 Task: Search one way flight ticket for 4 adults, 2 children, 2 infants in seat and 1 infant on lap in premium economy from San Antonio: San Antonio International Airport to Riverton: Central Wyoming Regional Airport (was Riverton Regional) on 8-4-2023. Choice of flights is Sun country airlines. Number of bags: 1 carry on bag. Price is upto 99000. Outbound departure time preference is 22:00.
Action: Mouse moved to (243, 332)
Screenshot: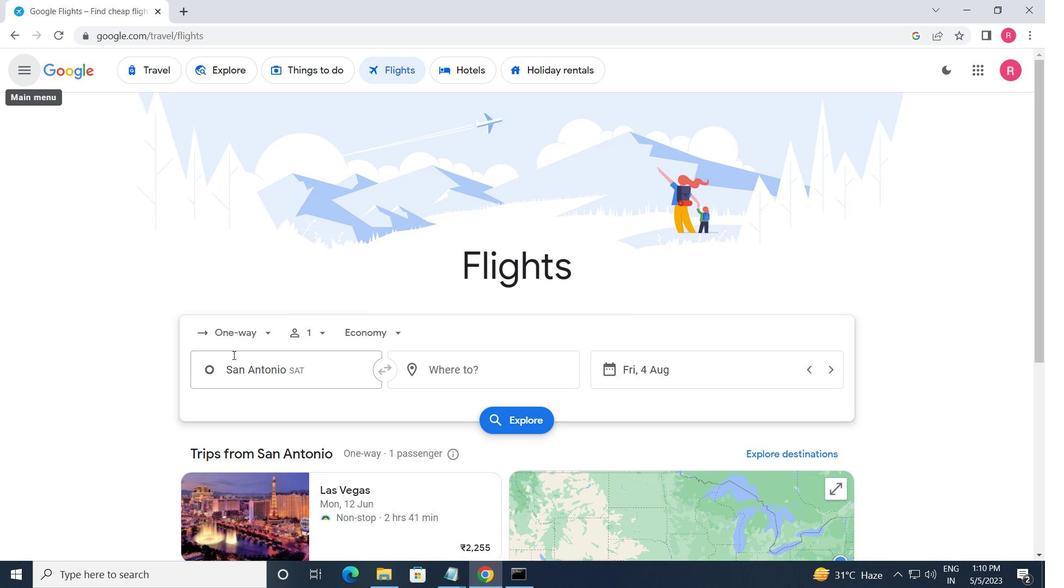
Action: Mouse pressed left at (243, 332)
Screenshot: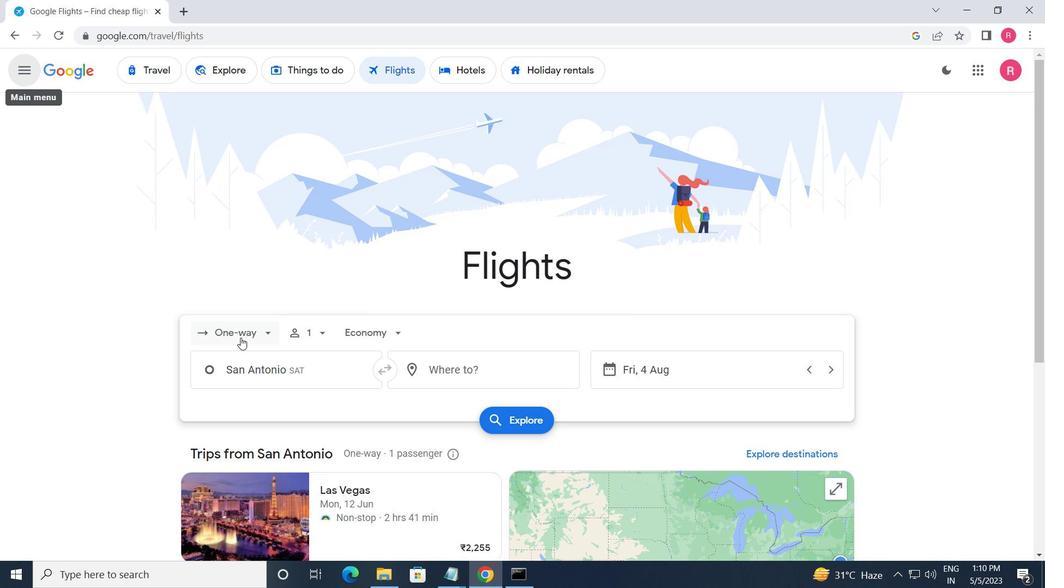 
Action: Mouse moved to (258, 394)
Screenshot: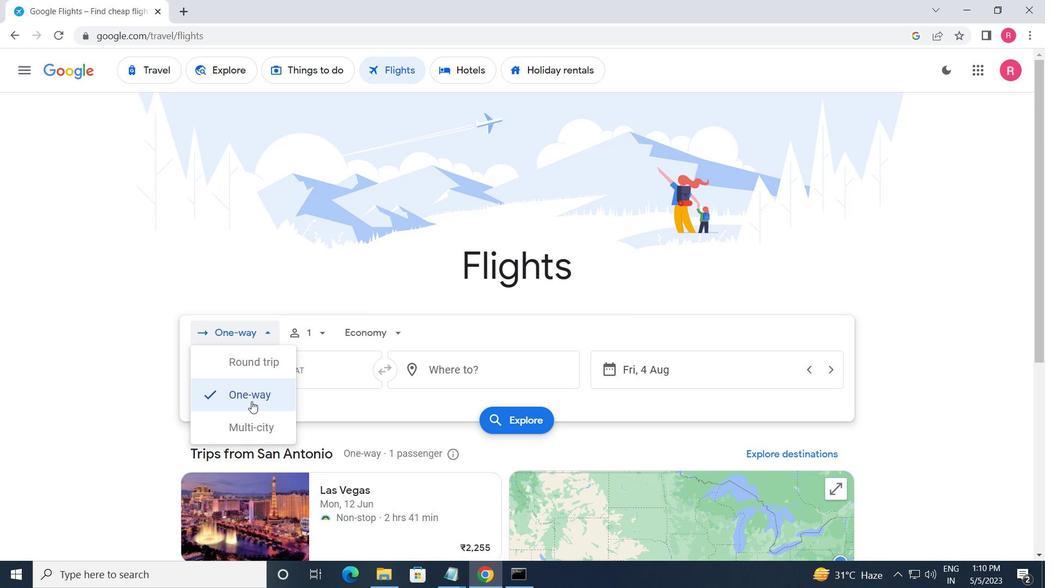 
Action: Mouse pressed left at (258, 394)
Screenshot: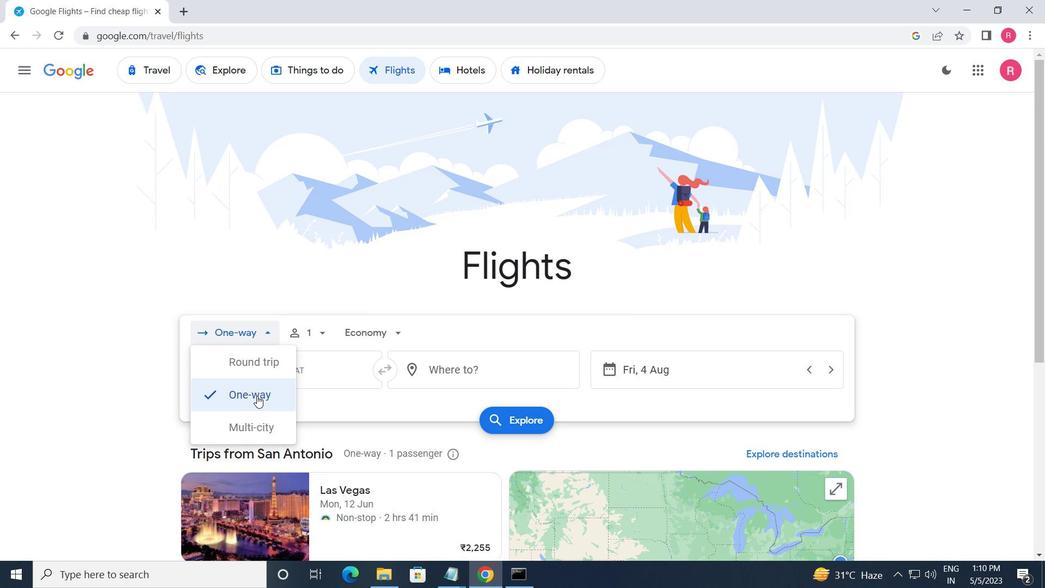 
Action: Mouse moved to (310, 328)
Screenshot: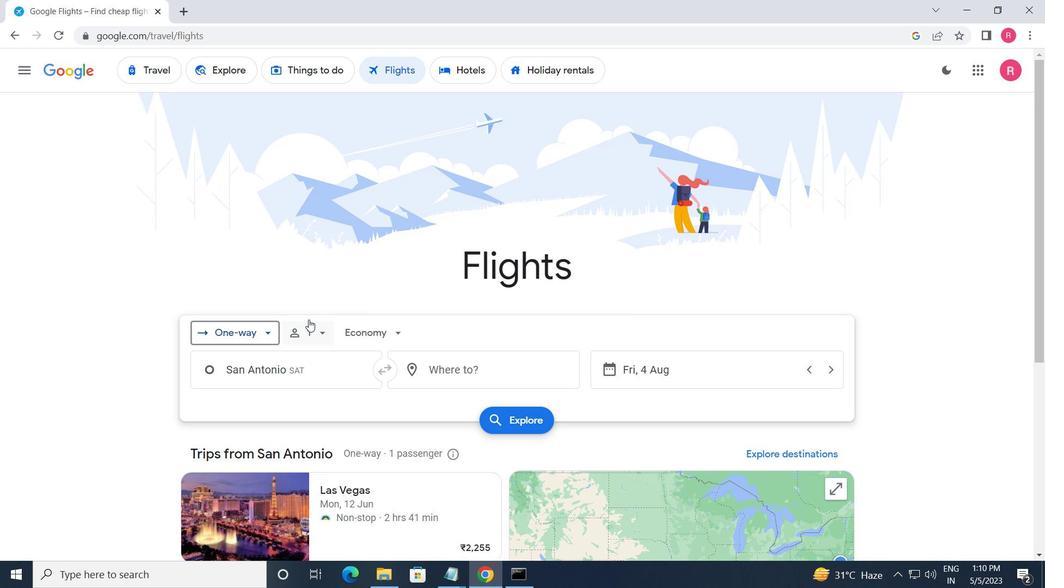 
Action: Mouse pressed left at (310, 328)
Screenshot: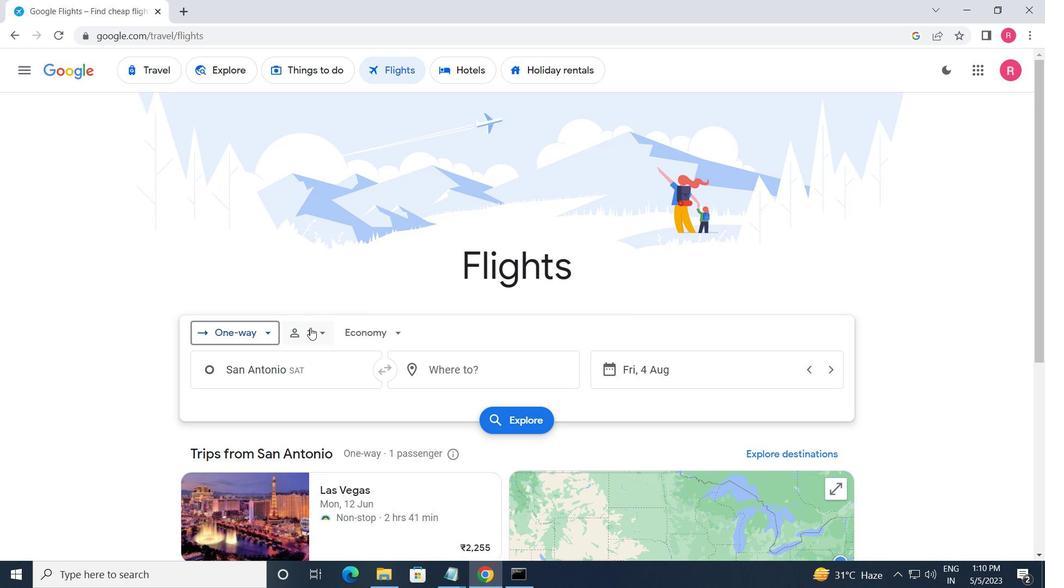 
Action: Mouse moved to (424, 372)
Screenshot: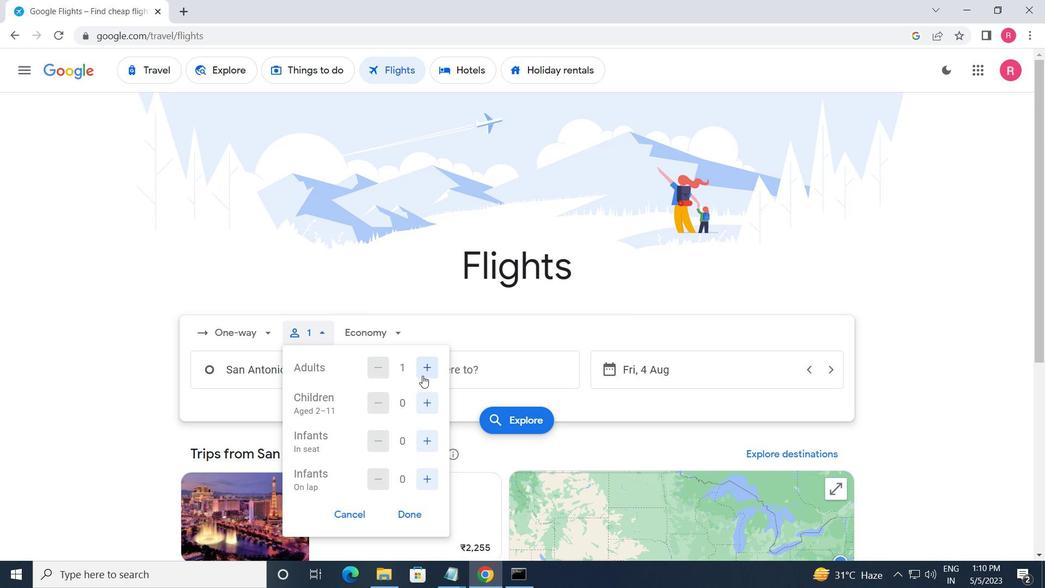 
Action: Mouse pressed left at (424, 372)
Screenshot: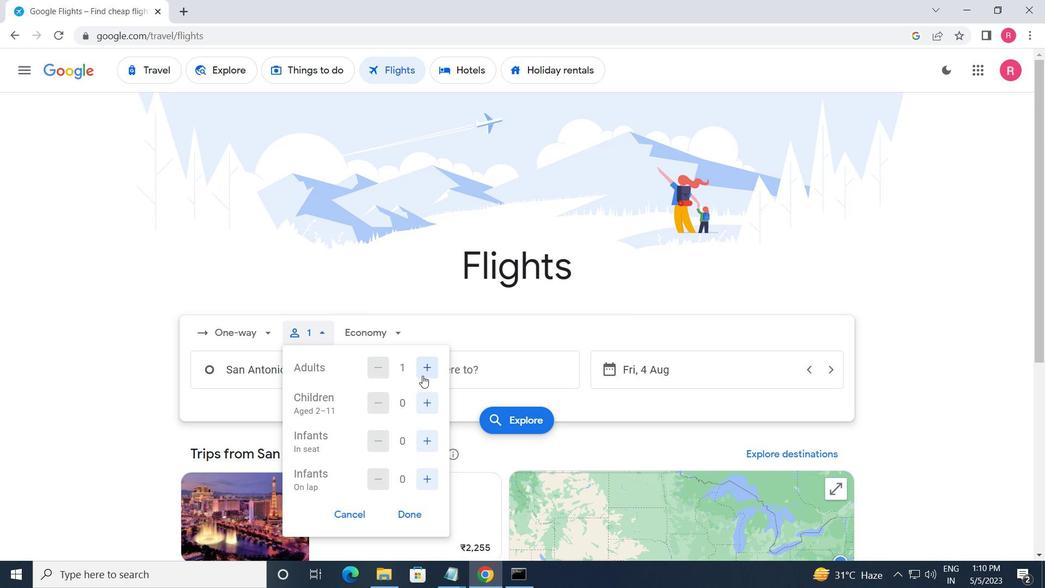 
Action: Mouse pressed left at (424, 372)
Screenshot: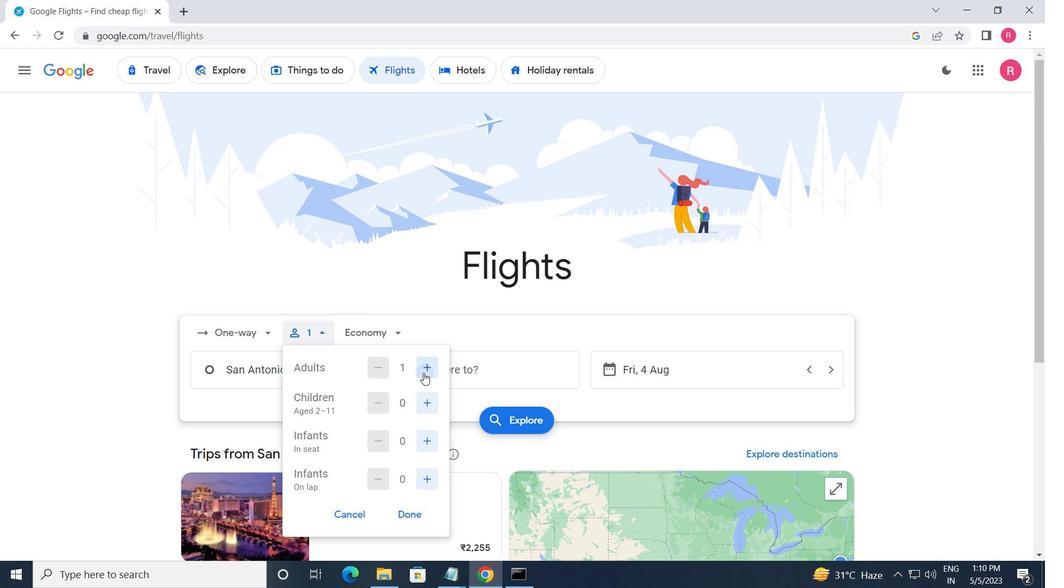 
Action: Mouse pressed left at (424, 372)
Screenshot: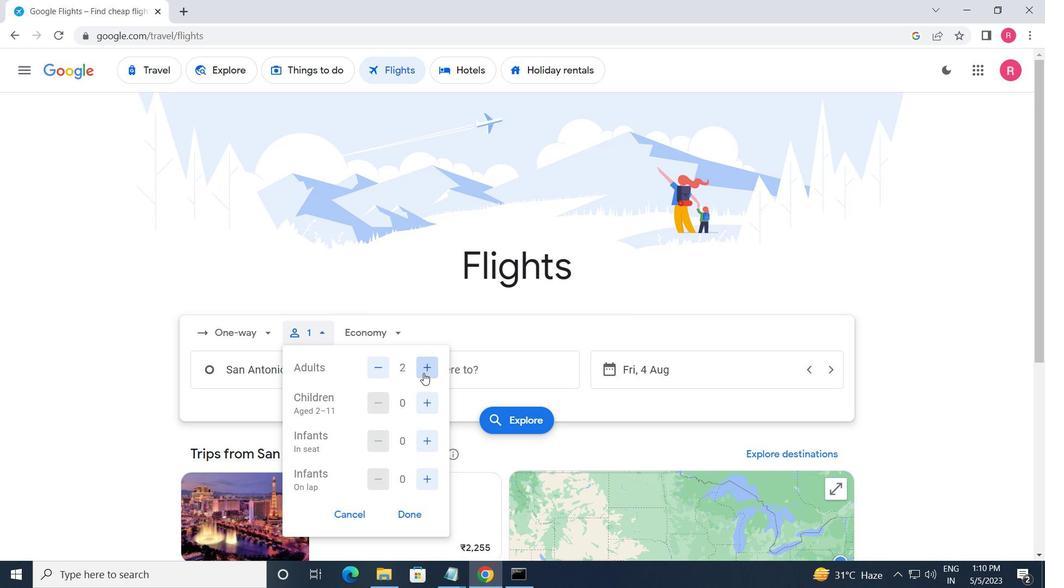 
Action: Mouse moved to (426, 399)
Screenshot: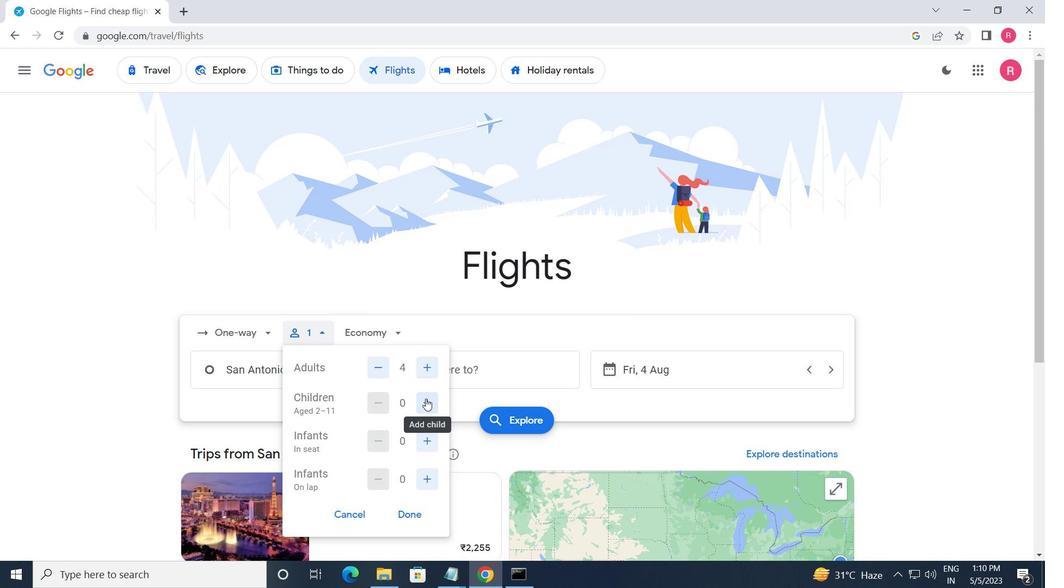 
Action: Mouse pressed left at (426, 399)
Screenshot: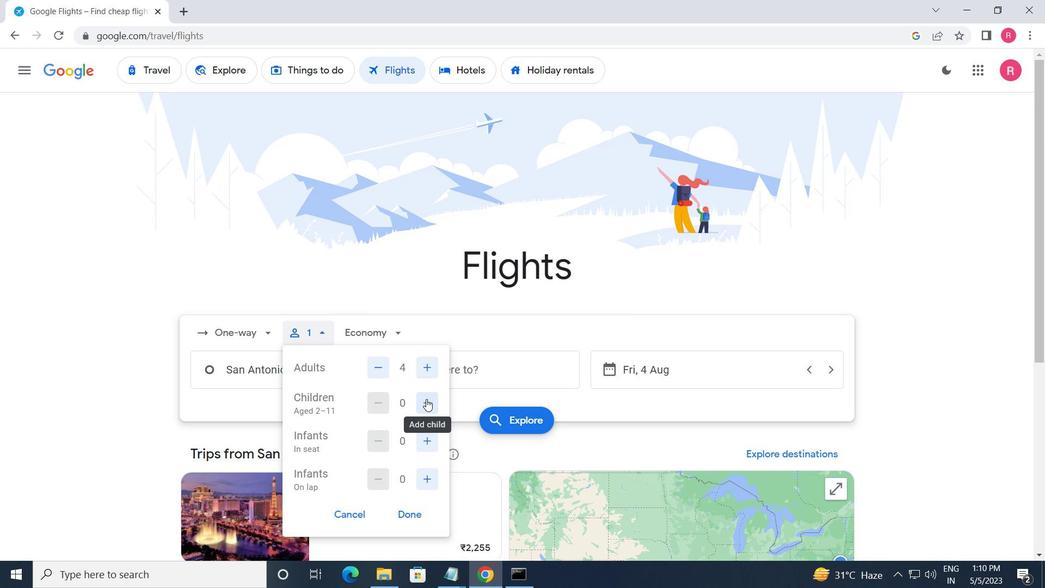 
Action: Mouse pressed left at (426, 399)
Screenshot: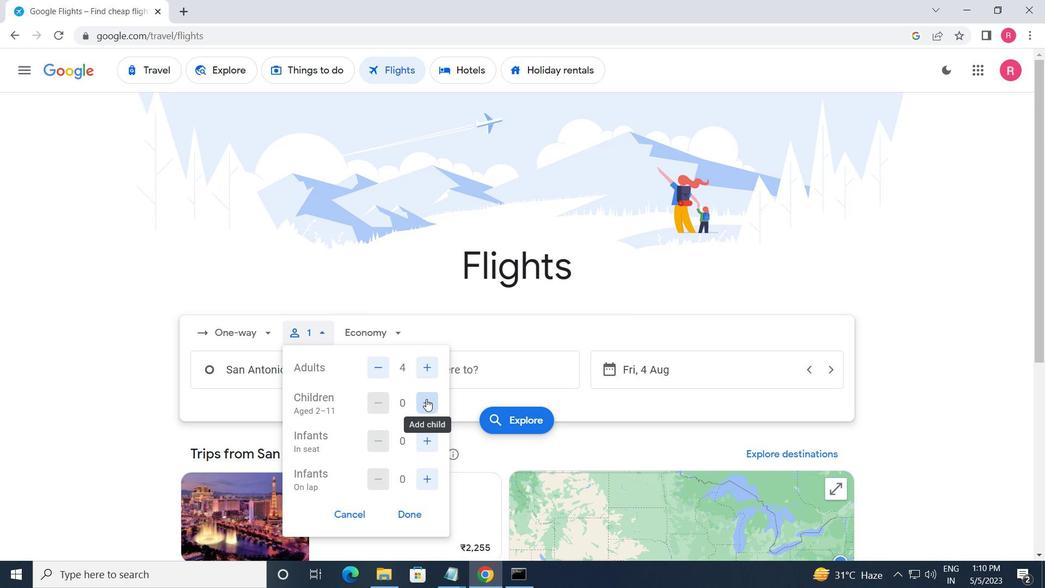 
Action: Mouse moved to (425, 442)
Screenshot: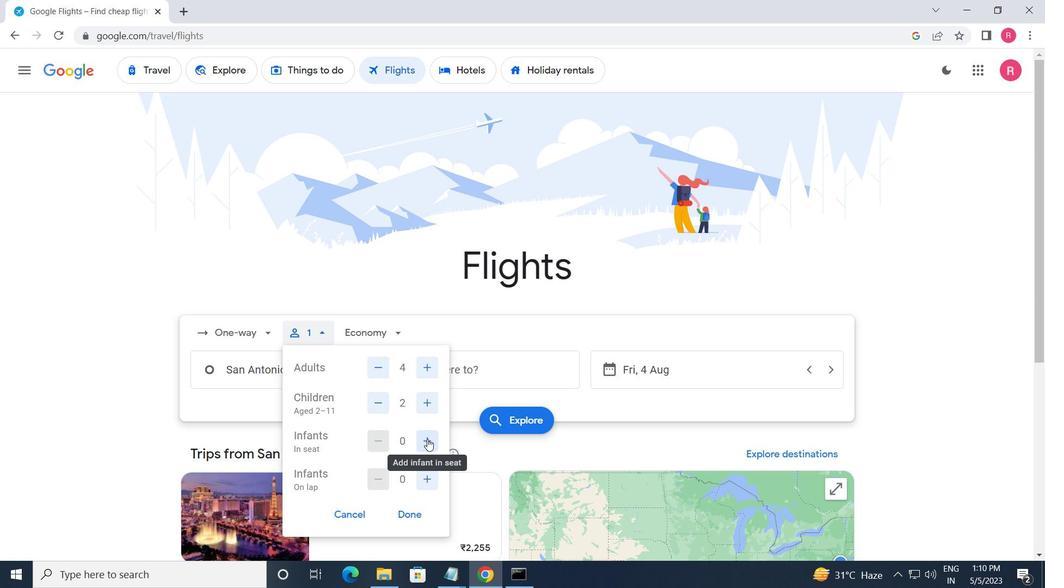 
Action: Mouse pressed left at (425, 442)
Screenshot: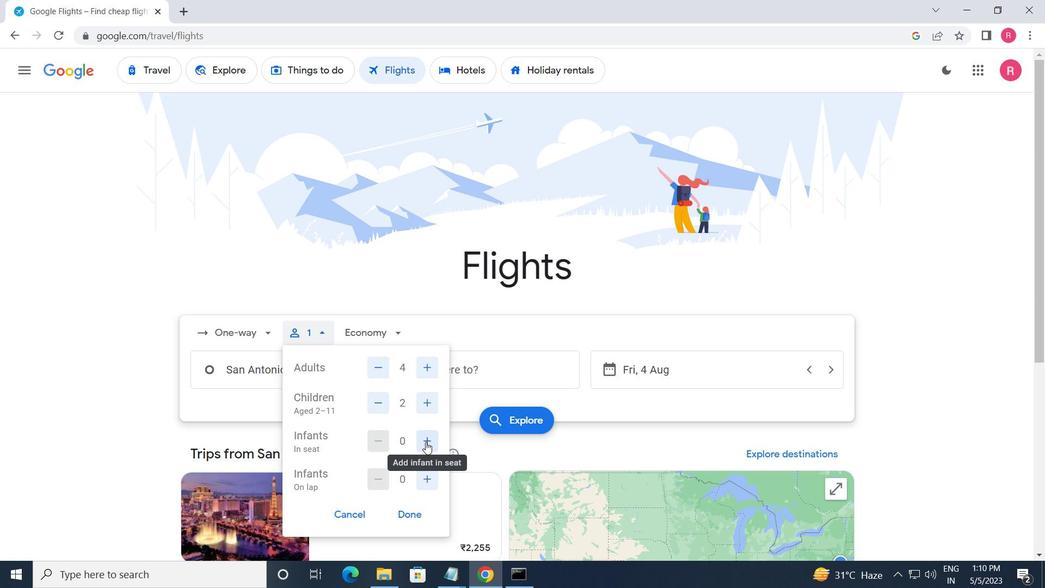 
Action: Mouse pressed left at (425, 442)
Screenshot: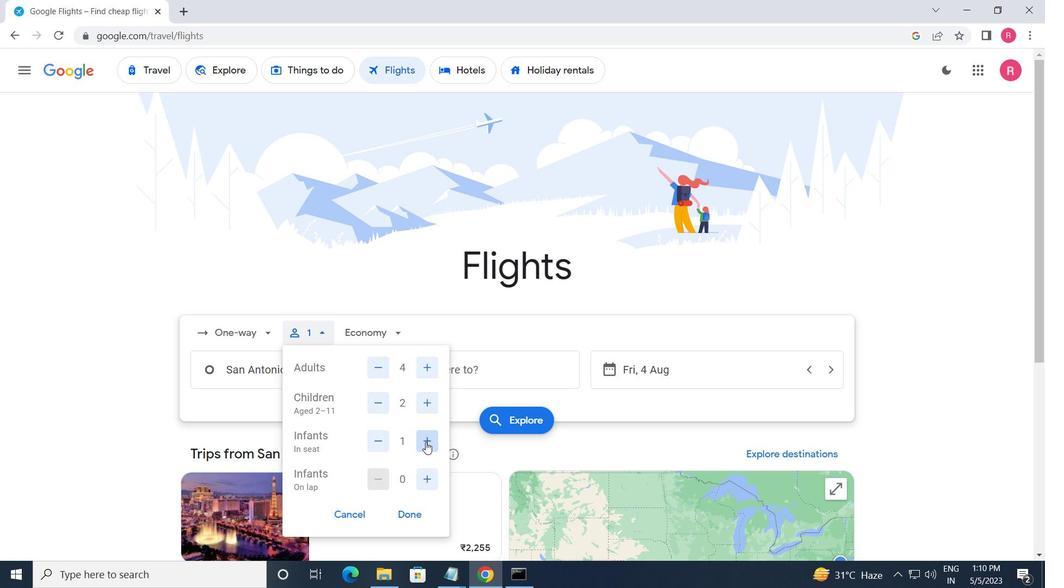
Action: Mouse moved to (427, 477)
Screenshot: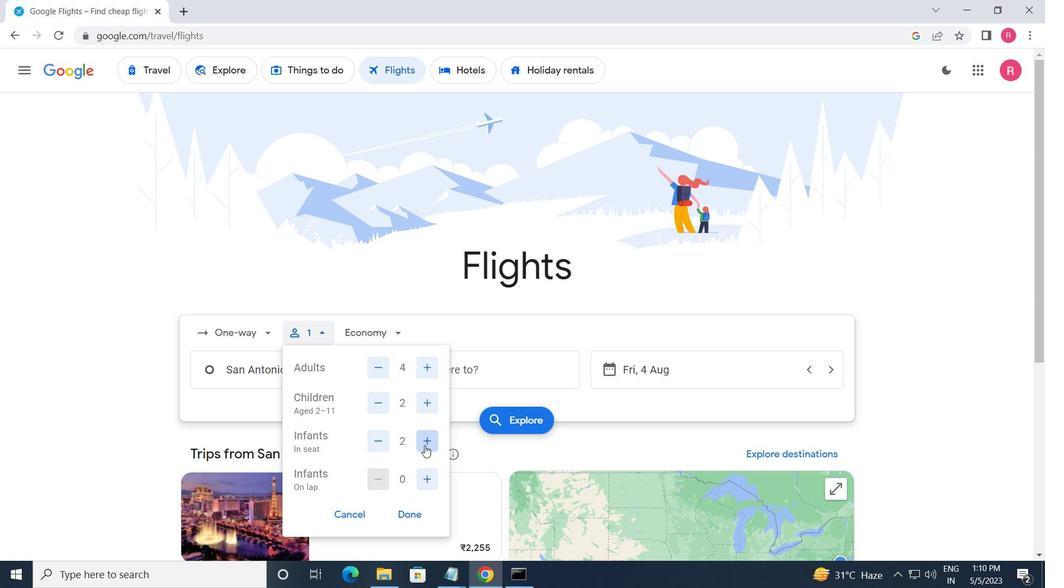 
Action: Mouse pressed left at (427, 477)
Screenshot: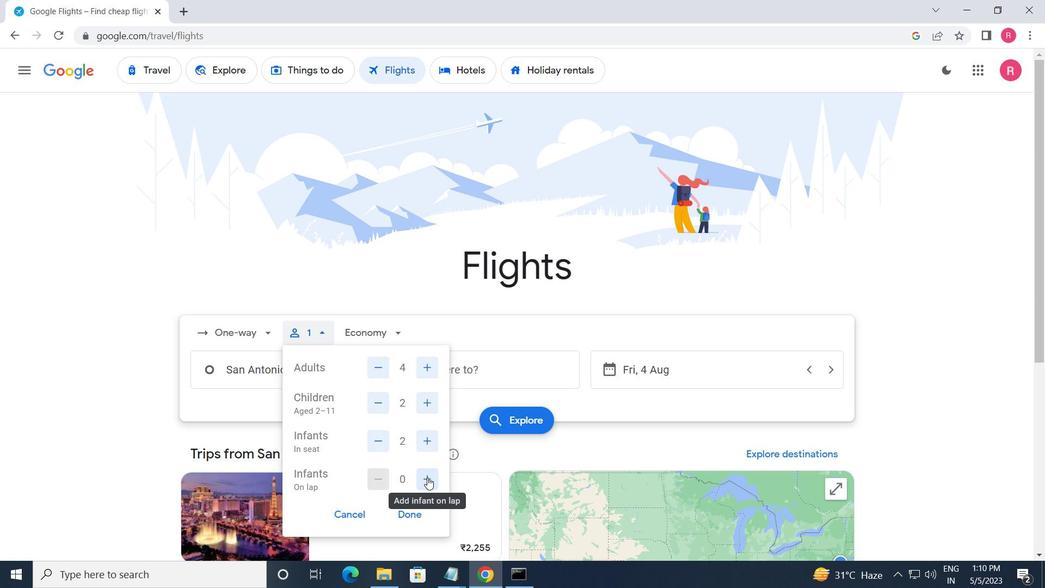
Action: Mouse moved to (410, 514)
Screenshot: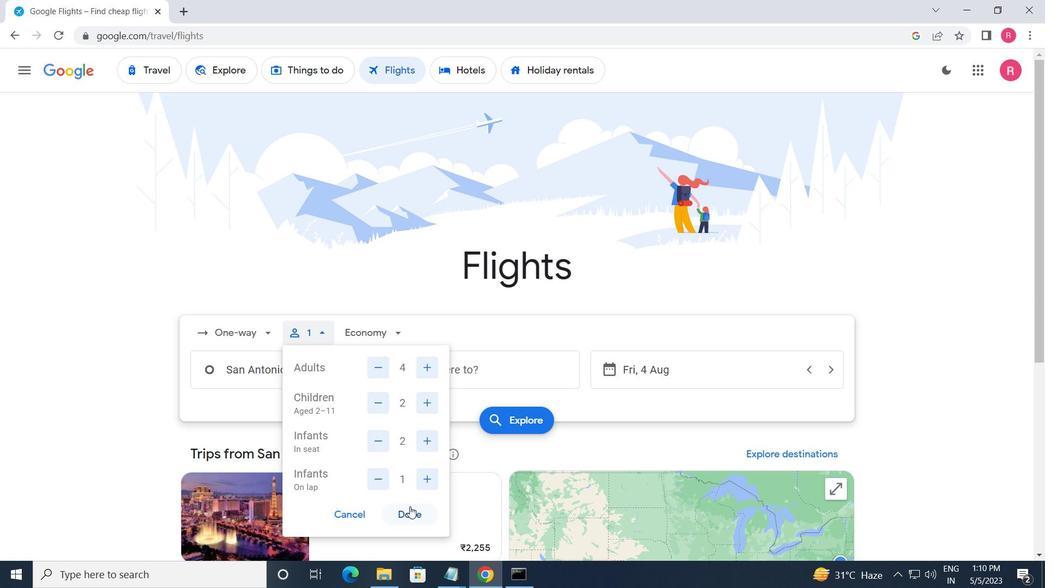 
Action: Mouse pressed left at (410, 514)
Screenshot: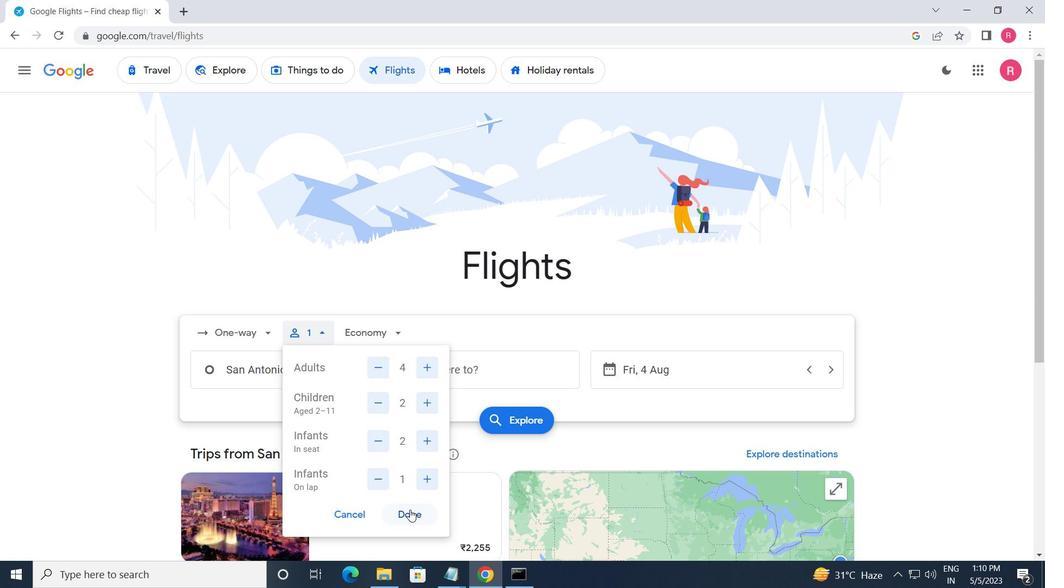 
Action: Mouse moved to (375, 336)
Screenshot: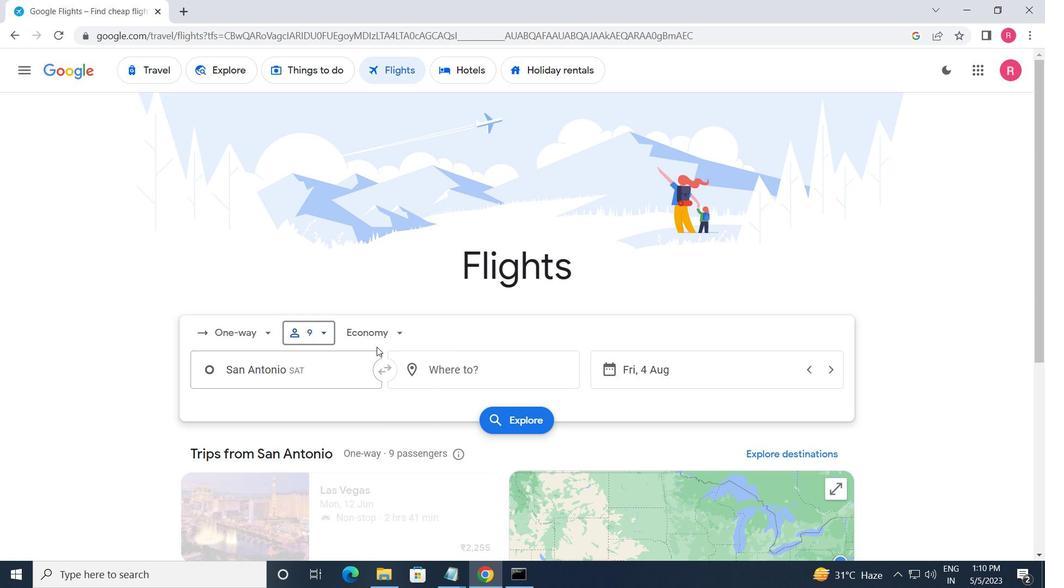 
Action: Mouse pressed left at (375, 336)
Screenshot: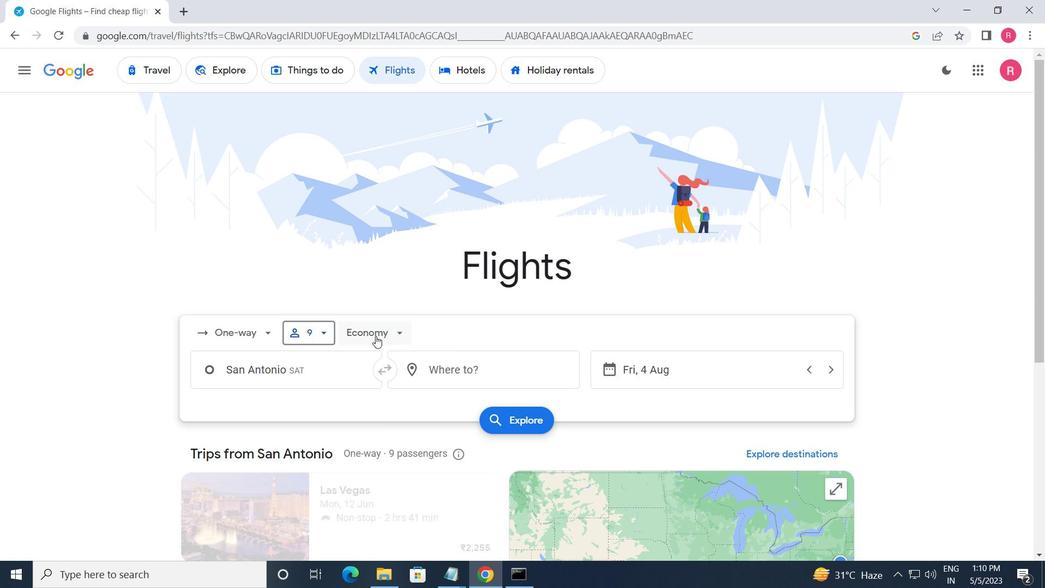 
Action: Mouse moved to (405, 390)
Screenshot: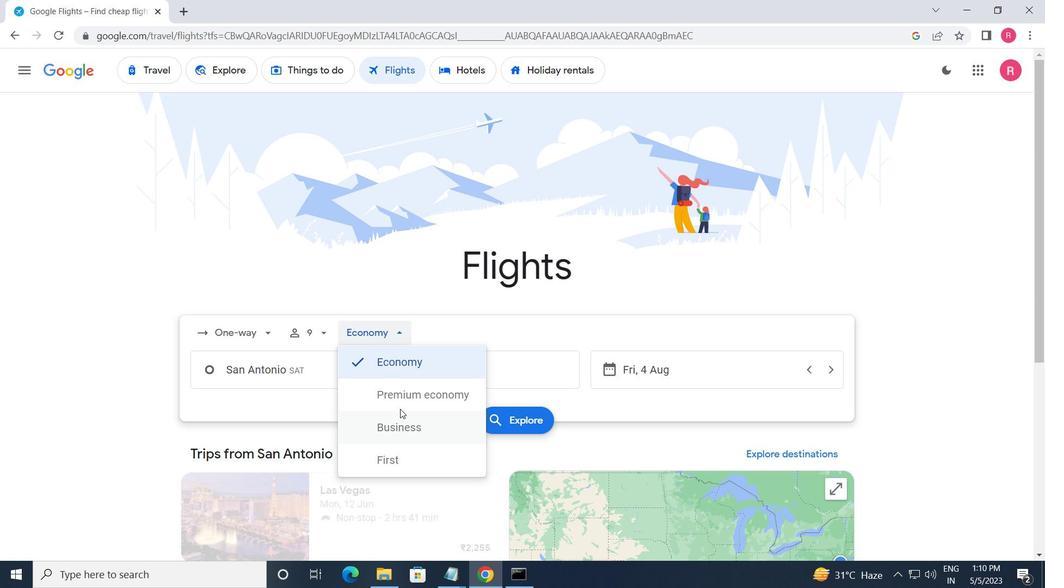 
Action: Mouse pressed left at (405, 390)
Screenshot: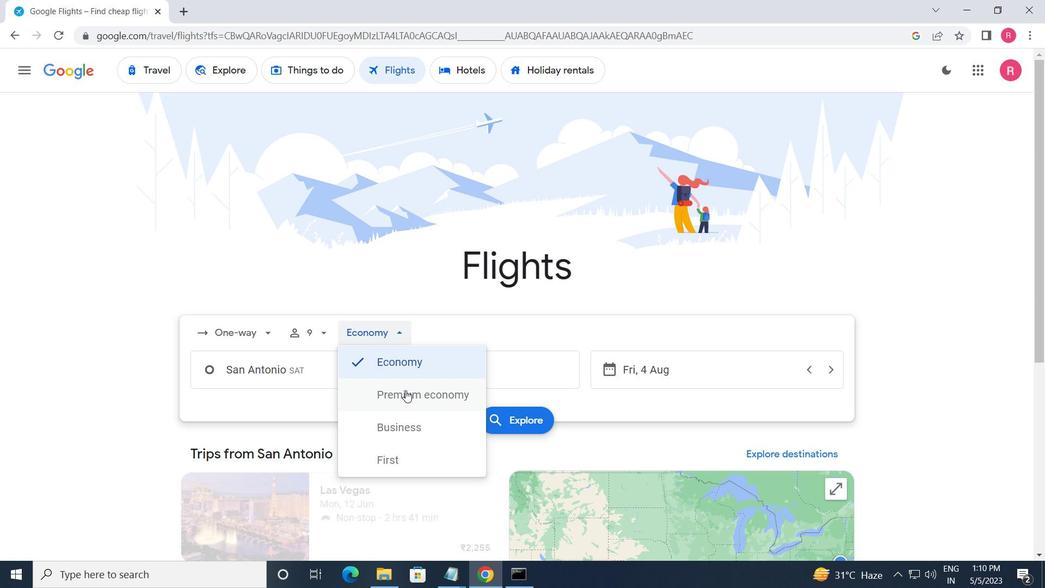 
Action: Mouse moved to (308, 370)
Screenshot: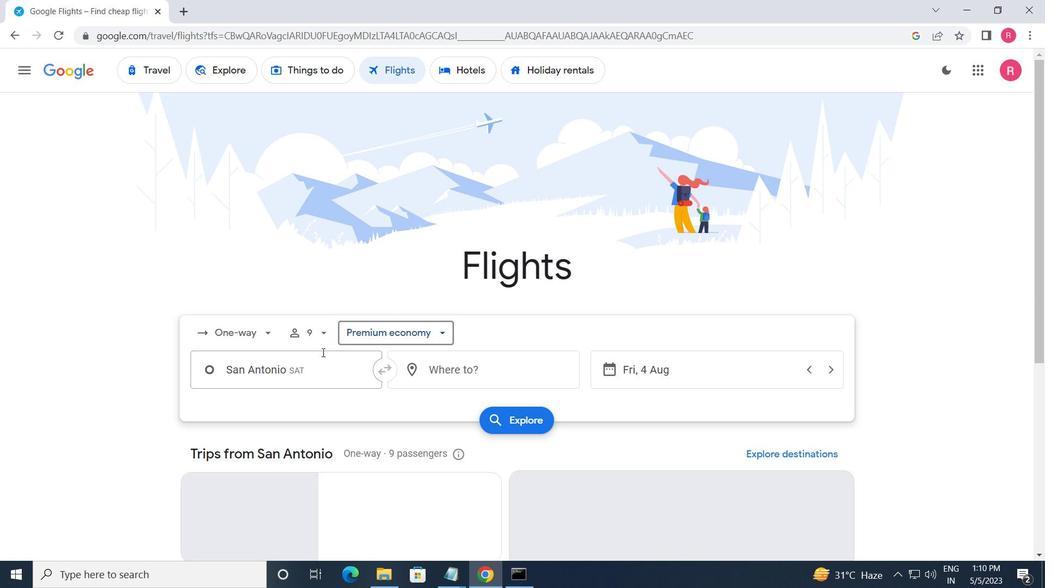 
Action: Mouse pressed left at (308, 370)
Screenshot: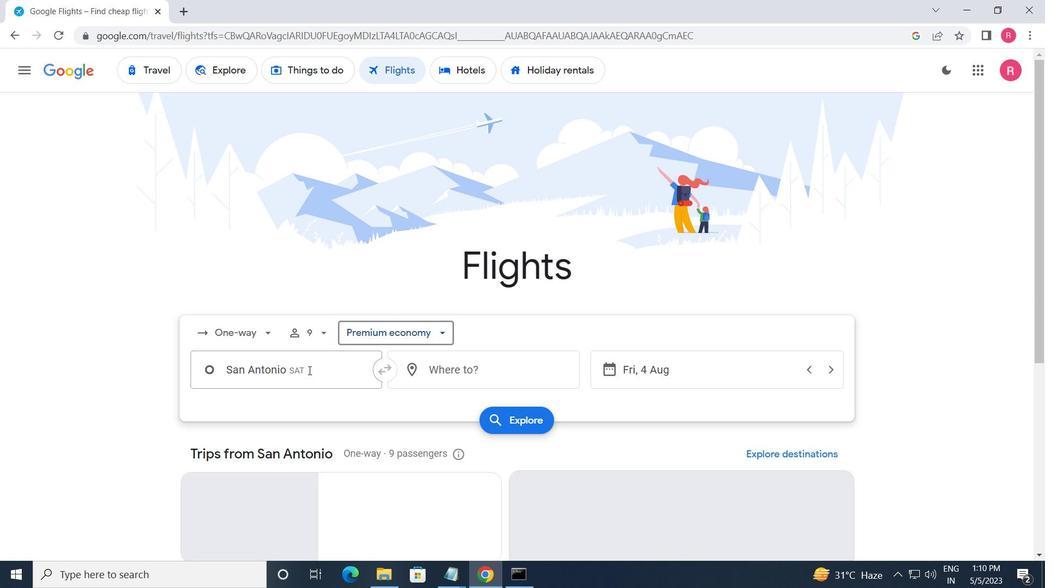 
Action: Key pressed <Key.shift>SAN<Key.space><Key.shift>A<Key.shift>N
Screenshot: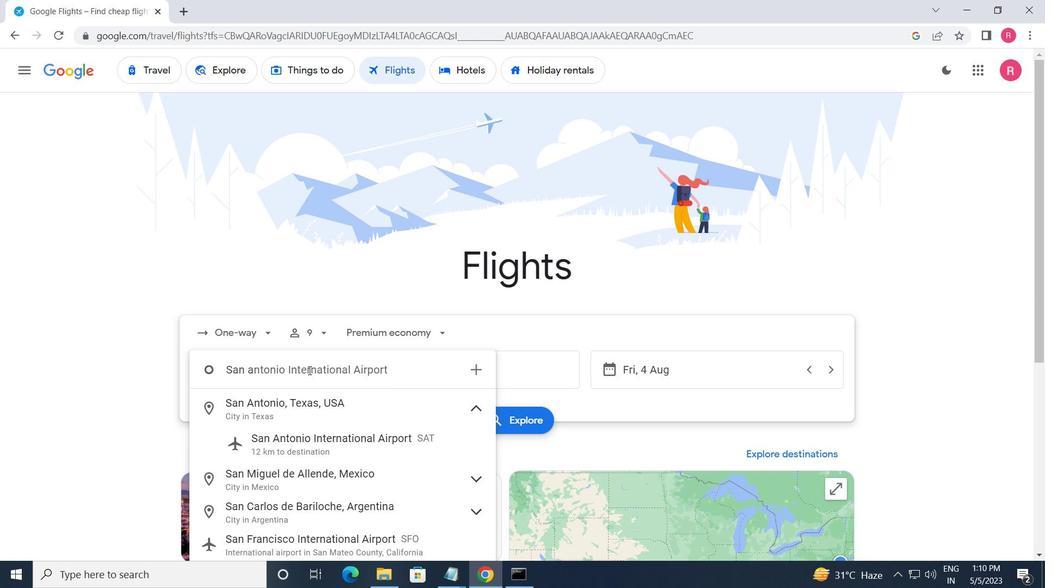 
Action: Mouse moved to (300, 458)
Screenshot: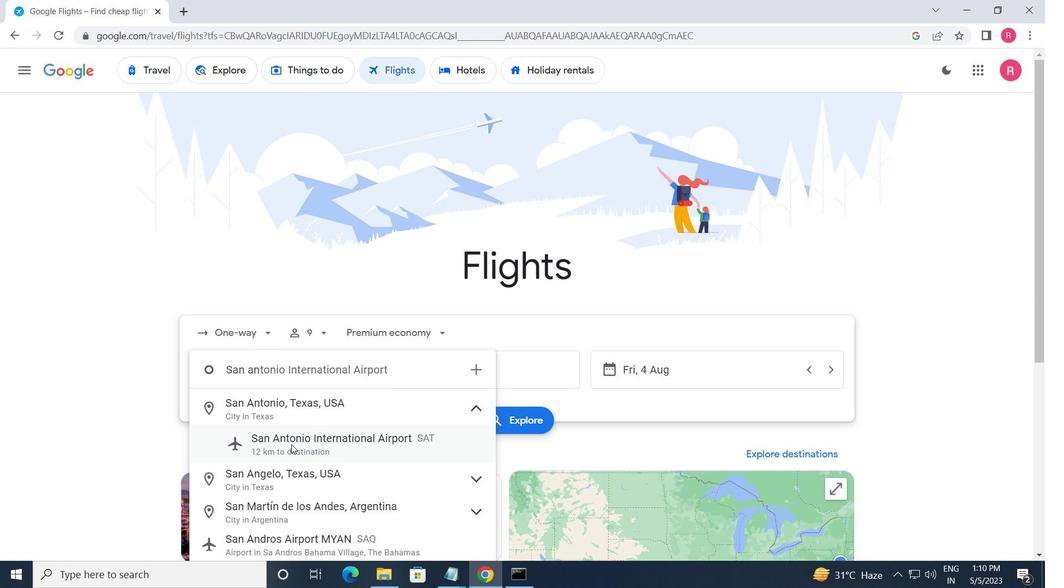 
Action: Mouse pressed left at (300, 458)
Screenshot: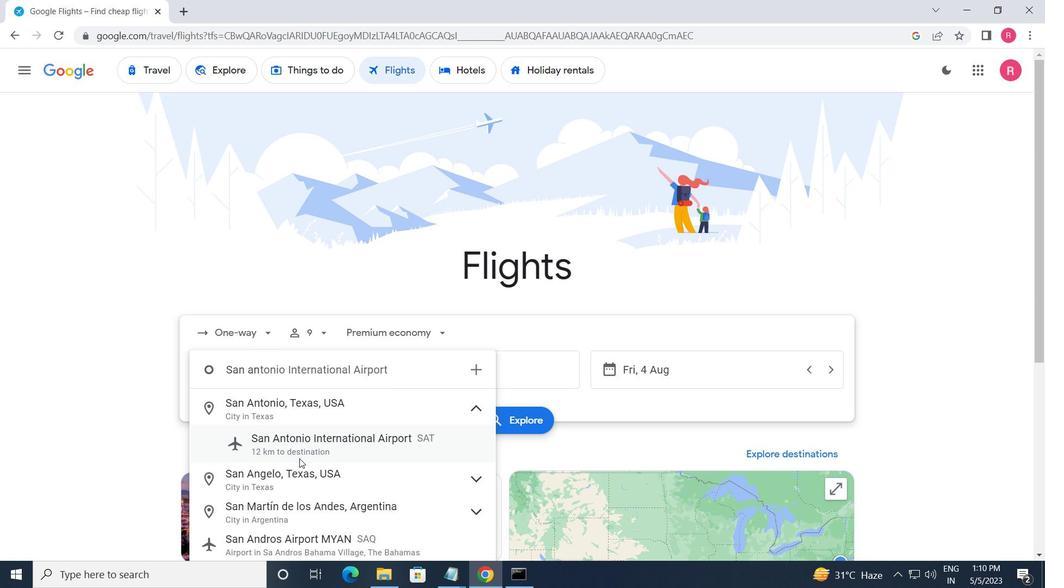 
Action: Mouse moved to (495, 370)
Screenshot: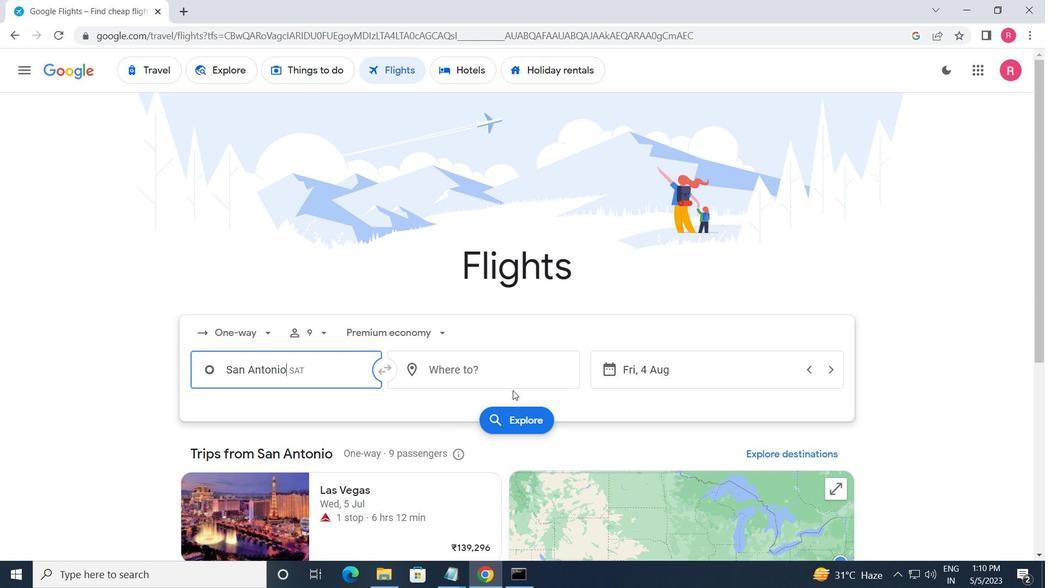 
Action: Mouse pressed left at (495, 370)
Screenshot: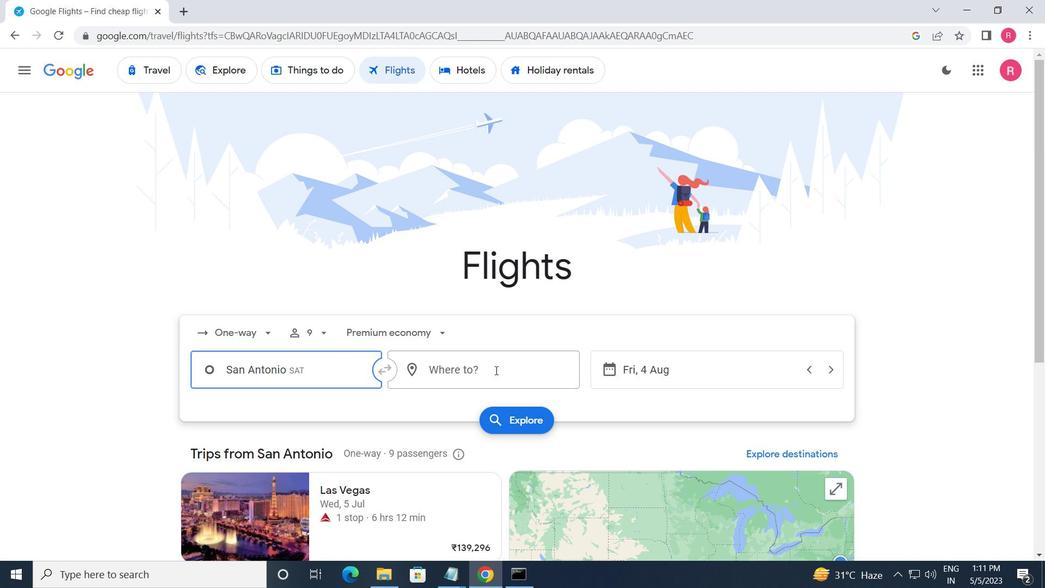 
Action: Key pressed <Key.shift>R<Key.shift>IVER<Key.backspace><Key.backspace><Key.backspace><Key.backspace><Key.backspace><Key.shift>C<Key.shift>ENTRAL<Key.space><Key.shift>W
Screenshot: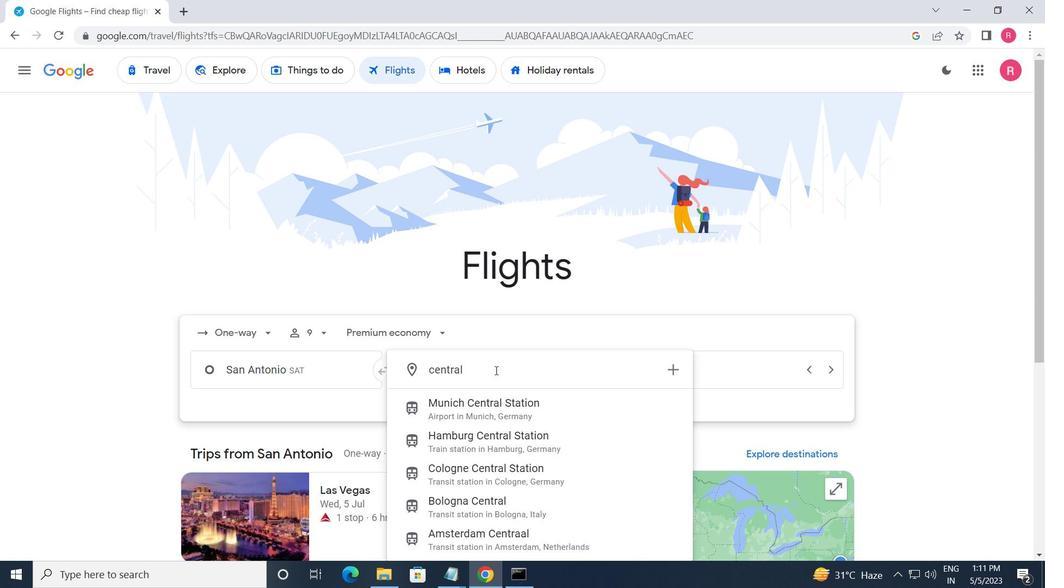 
Action: Mouse moved to (539, 412)
Screenshot: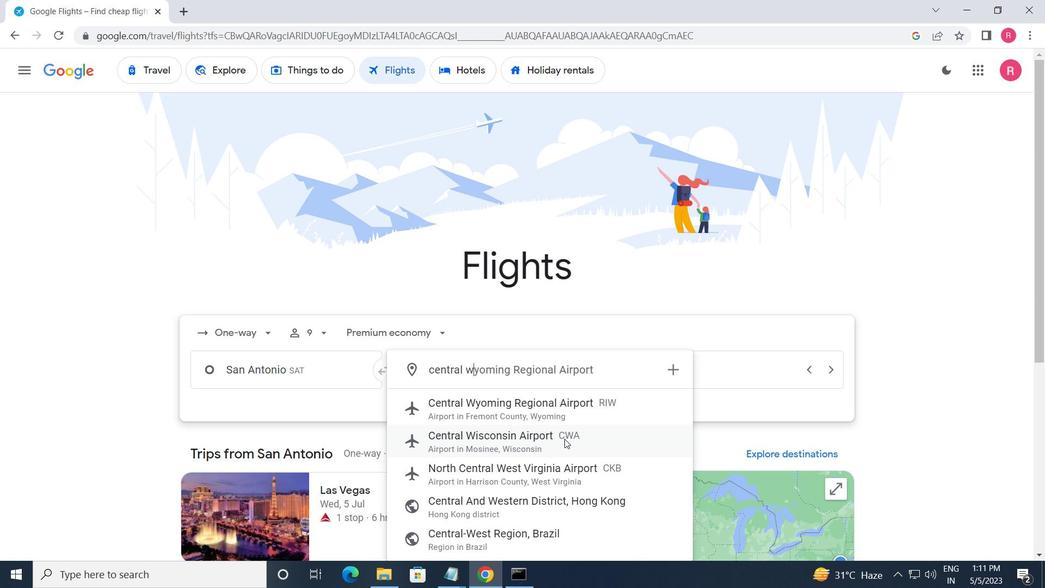 
Action: Mouse pressed left at (539, 412)
Screenshot: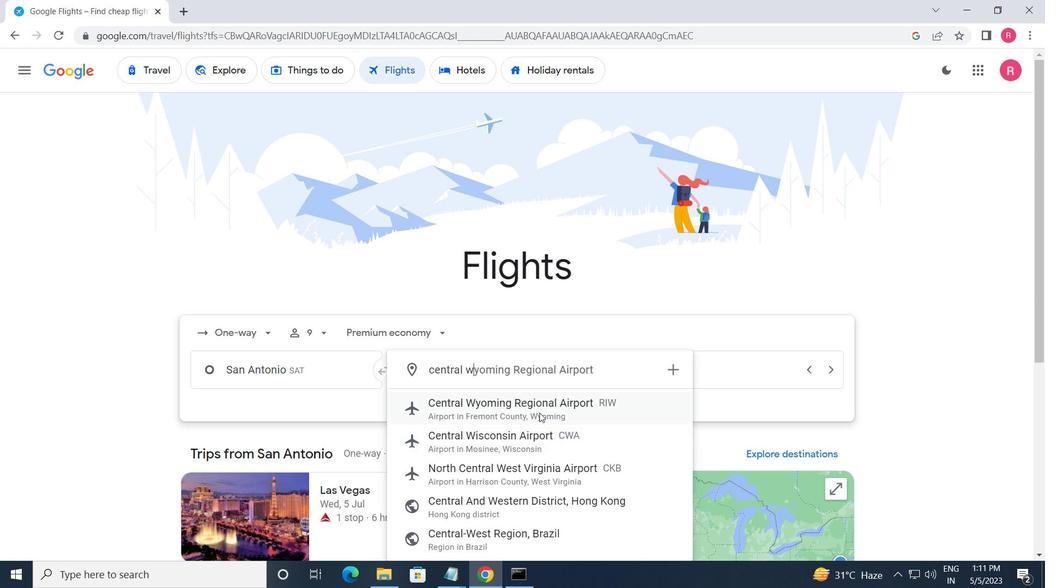 
Action: Mouse moved to (631, 385)
Screenshot: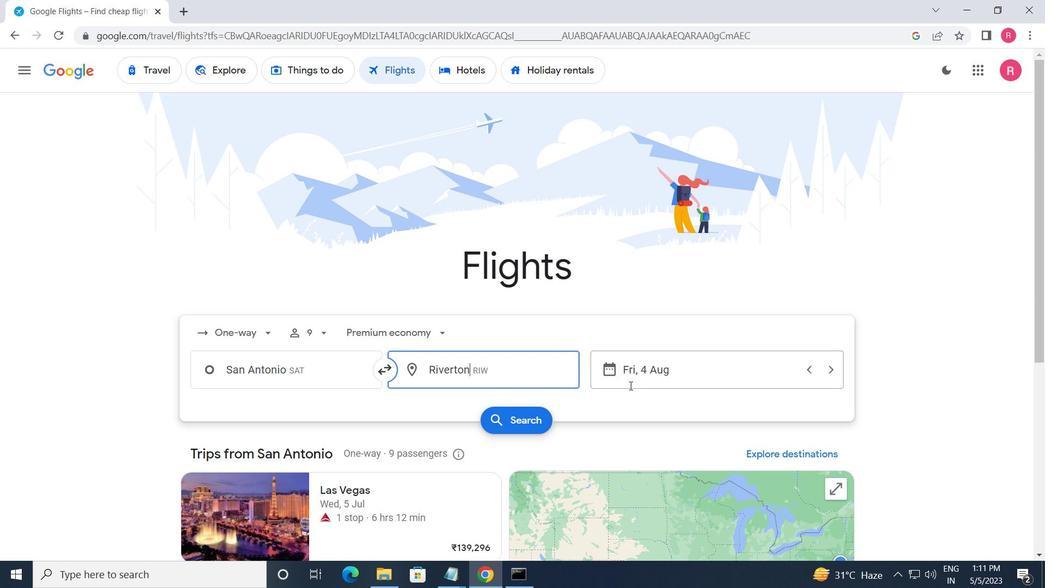 
Action: Mouse pressed left at (631, 385)
Screenshot: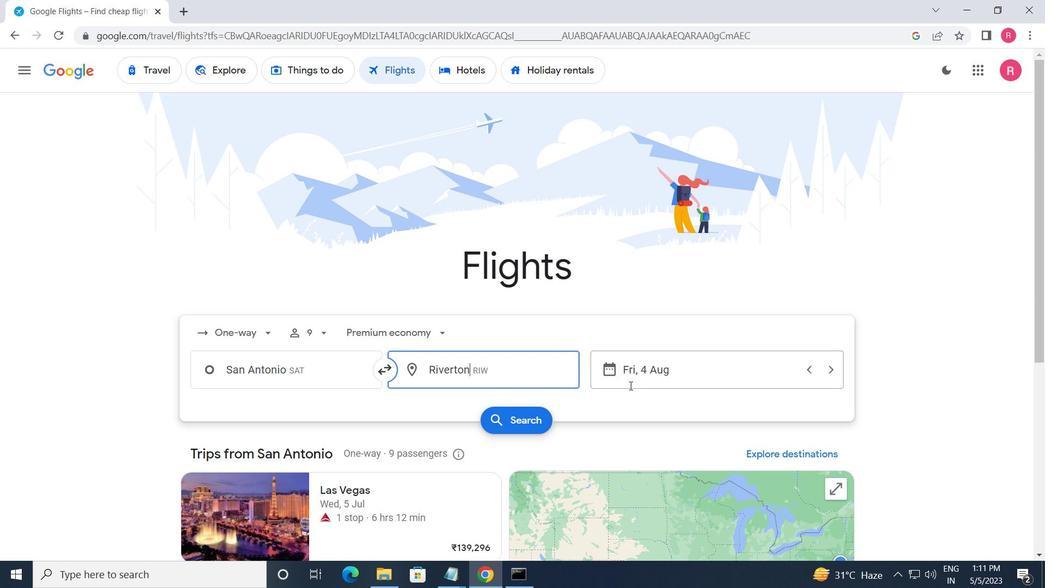 
Action: Mouse moved to (538, 322)
Screenshot: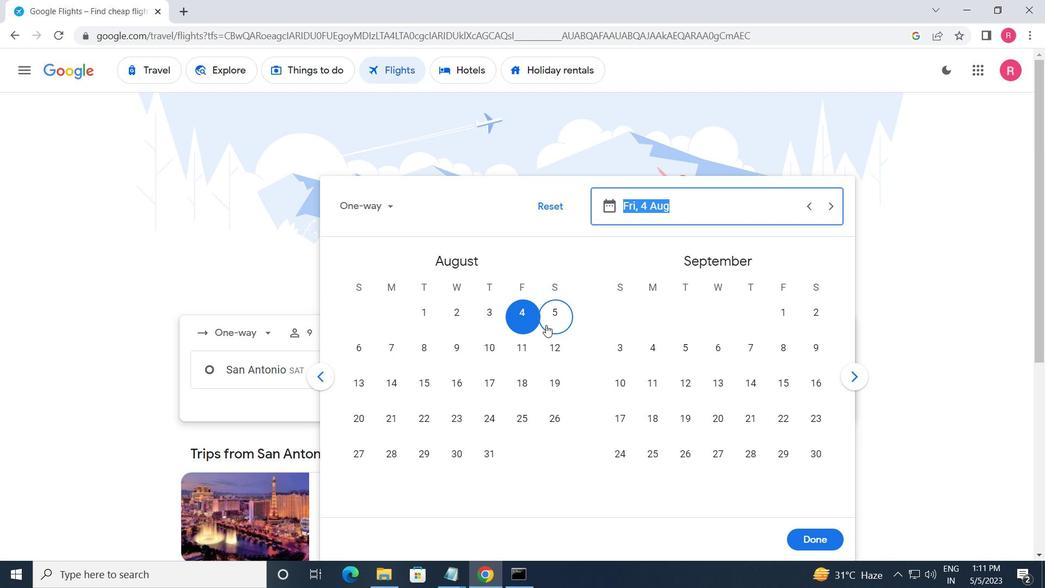 
Action: Mouse pressed left at (538, 322)
Screenshot: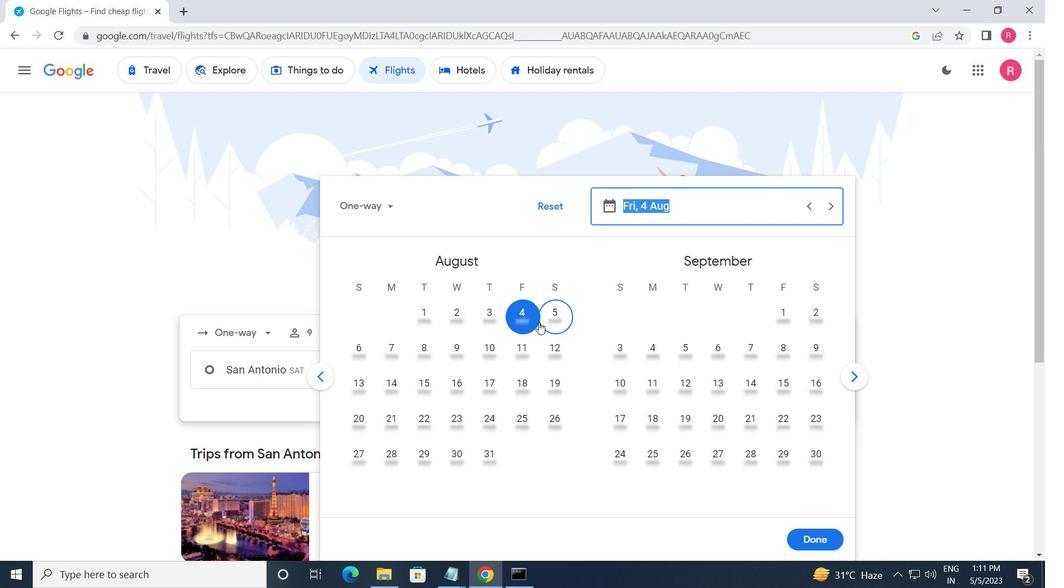 
Action: Mouse moved to (796, 534)
Screenshot: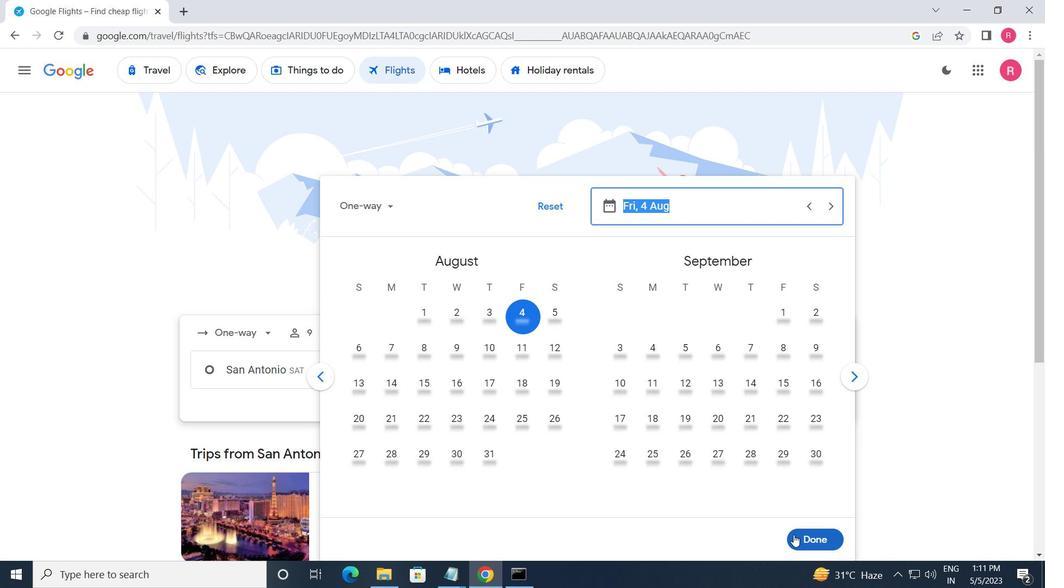 
Action: Mouse pressed left at (796, 534)
Screenshot: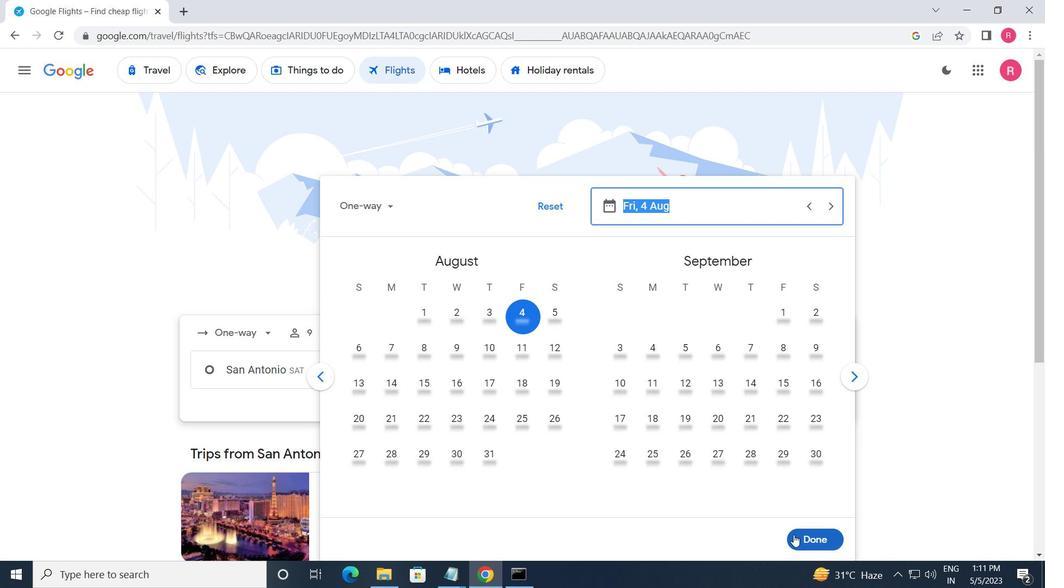 
Action: Mouse moved to (509, 422)
Screenshot: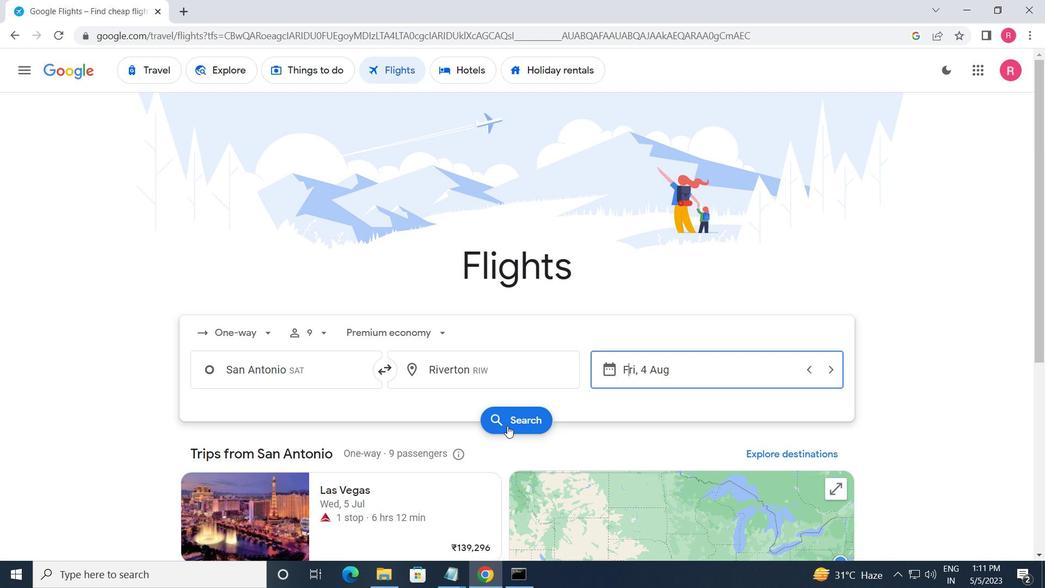 
Action: Mouse pressed left at (509, 422)
Screenshot: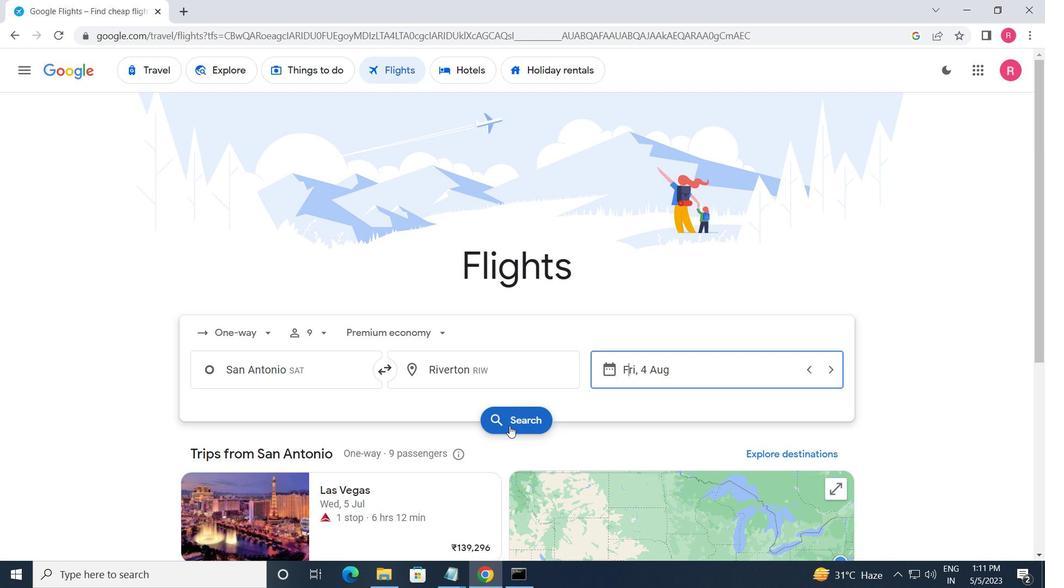 
Action: Mouse moved to (214, 193)
Screenshot: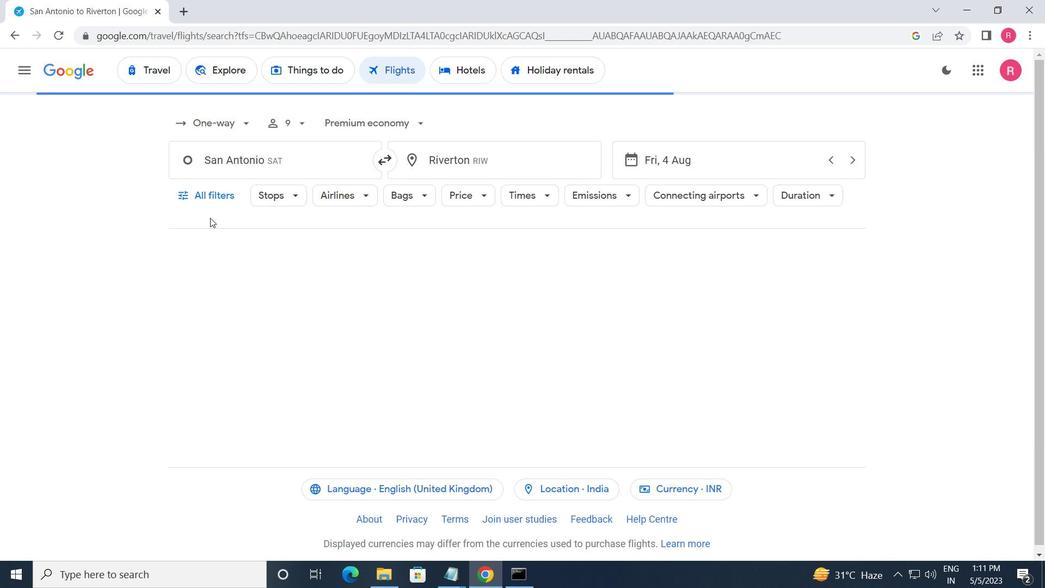 
Action: Mouse pressed left at (214, 193)
Screenshot: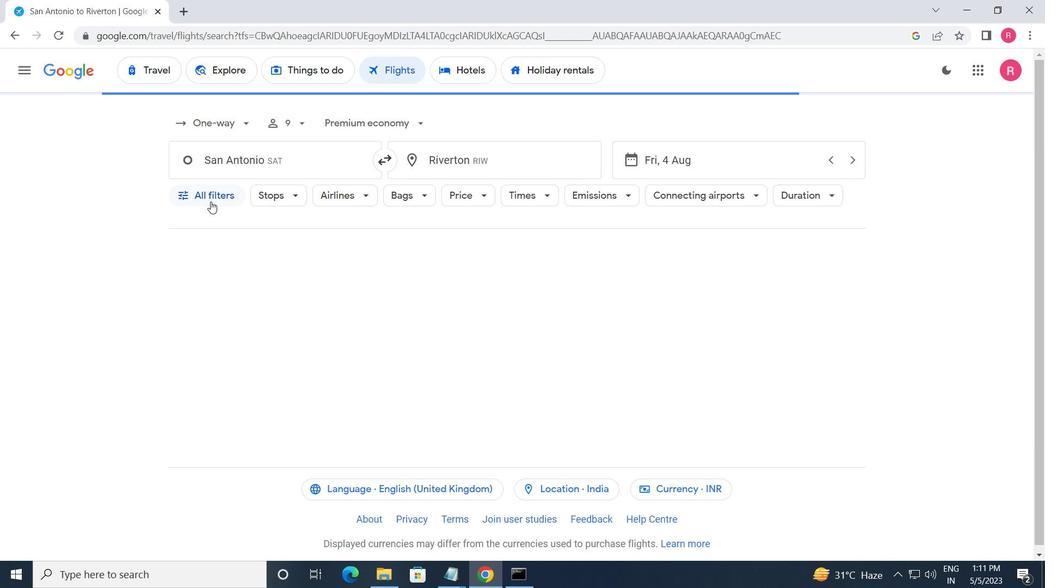 
Action: Mouse moved to (286, 332)
Screenshot: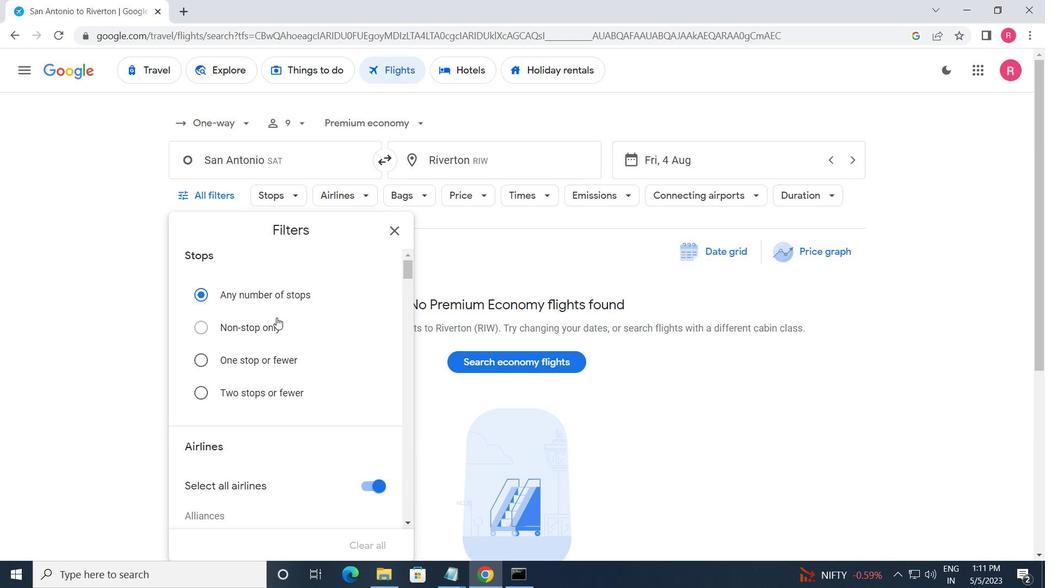 
Action: Mouse scrolled (286, 332) with delta (0, 0)
Screenshot: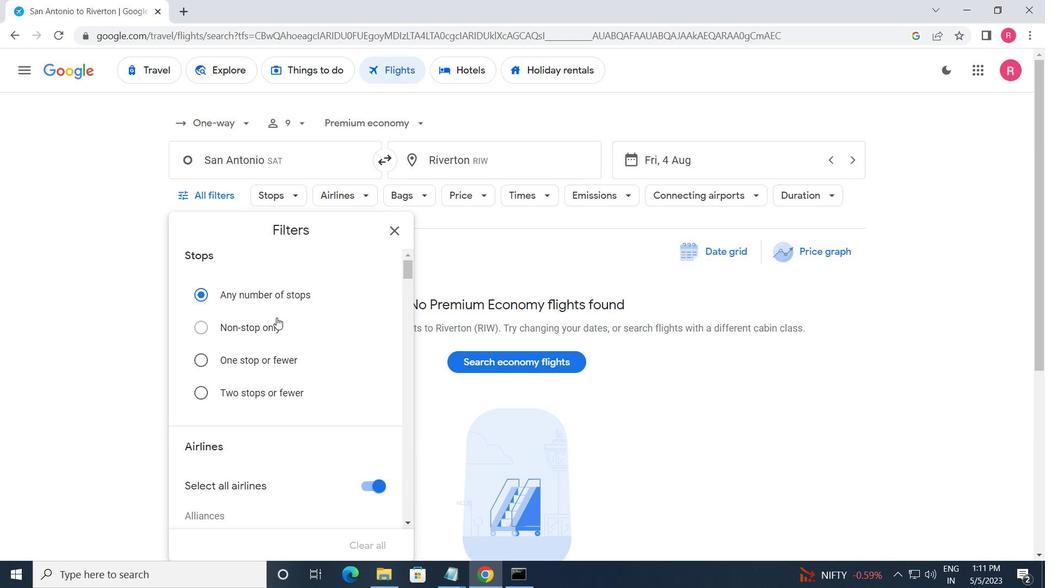 
Action: Mouse moved to (289, 335)
Screenshot: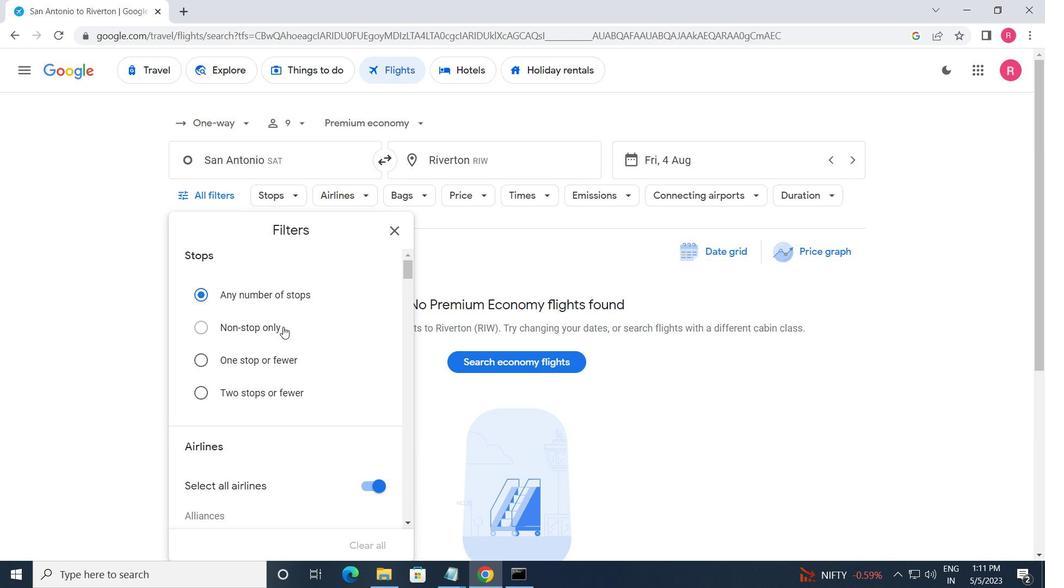 
Action: Mouse scrolled (289, 335) with delta (0, 0)
Screenshot: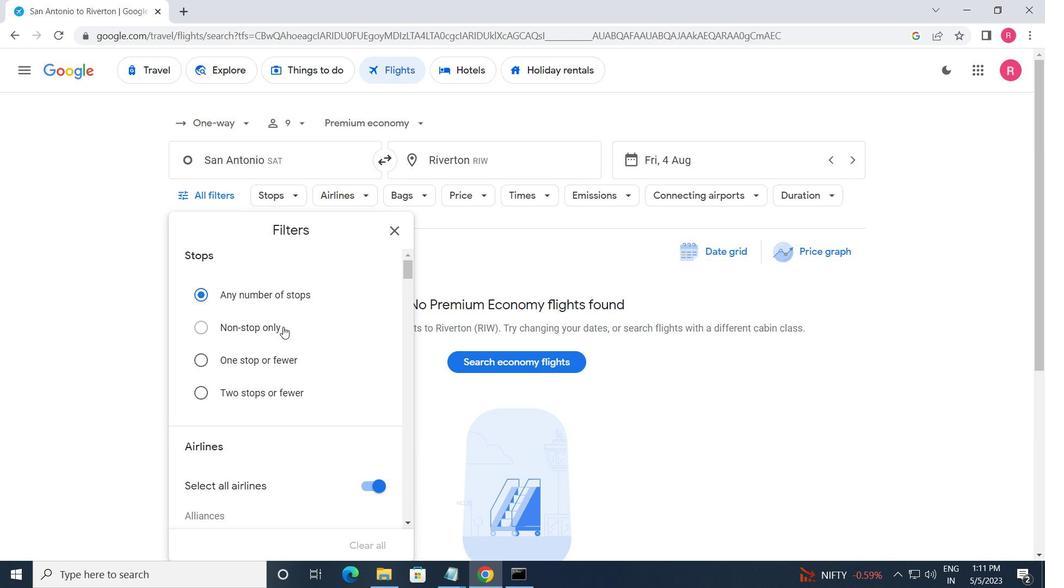 
Action: Mouse moved to (290, 338)
Screenshot: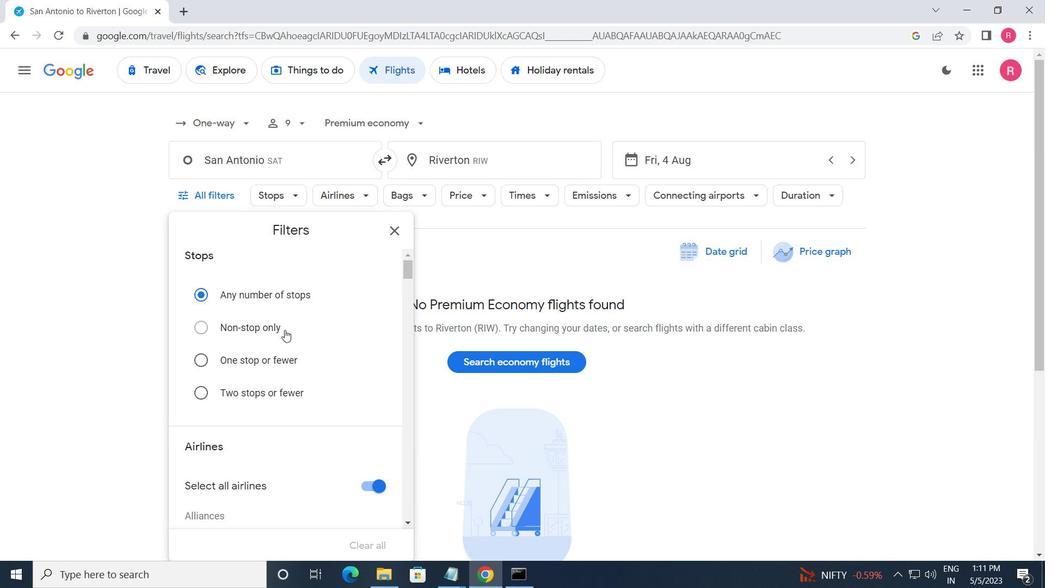 
Action: Mouse scrolled (290, 338) with delta (0, 0)
Screenshot: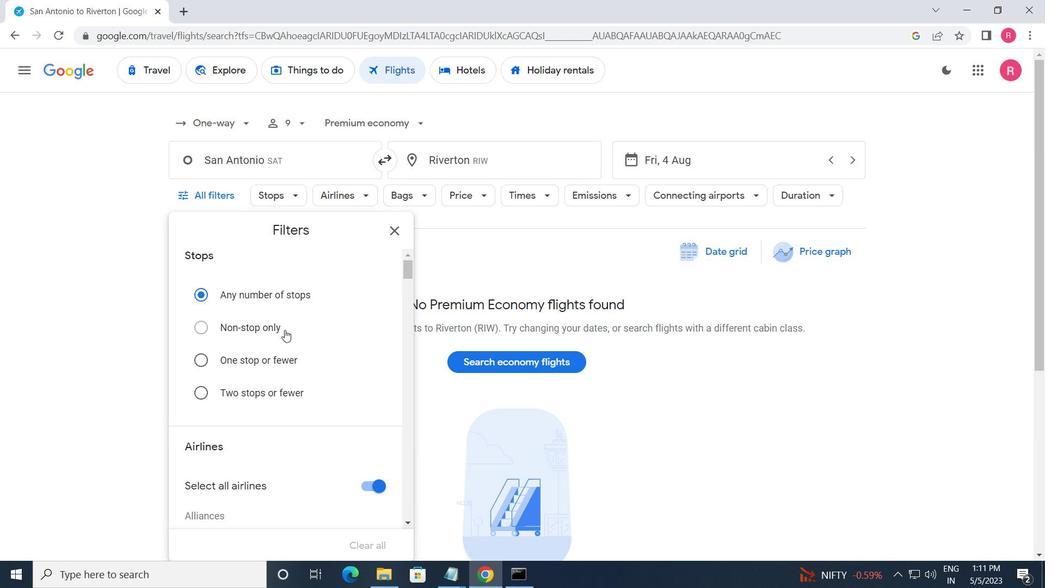 
Action: Mouse moved to (291, 339)
Screenshot: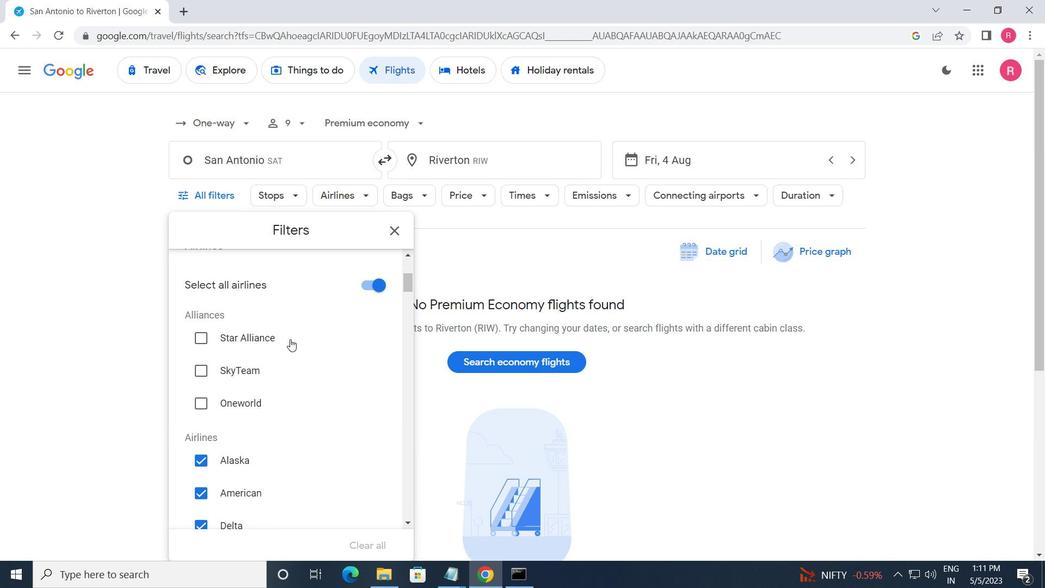 
Action: Mouse scrolled (291, 339) with delta (0, 0)
Screenshot: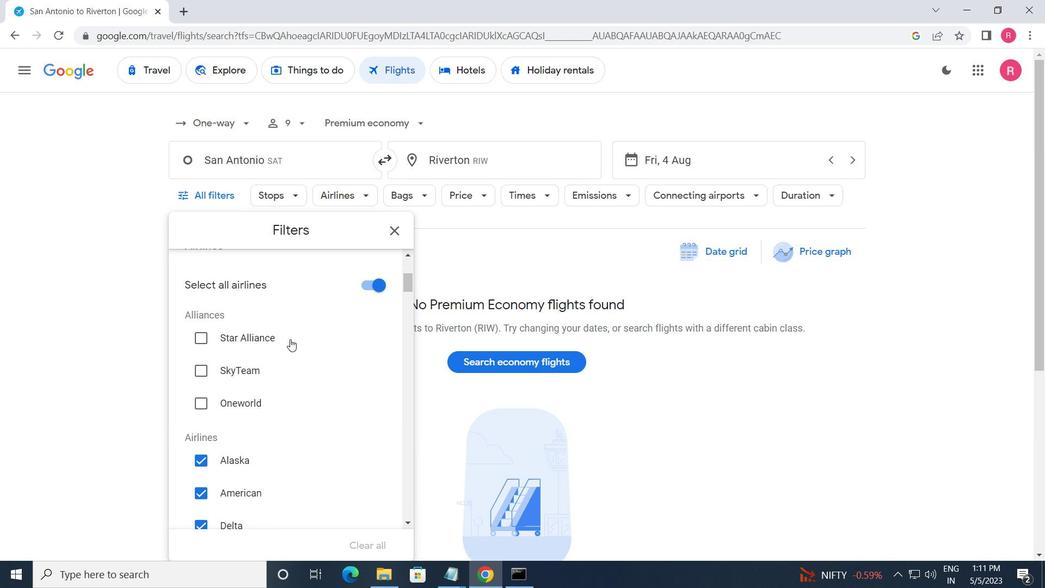 
Action: Mouse moved to (292, 340)
Screenshot: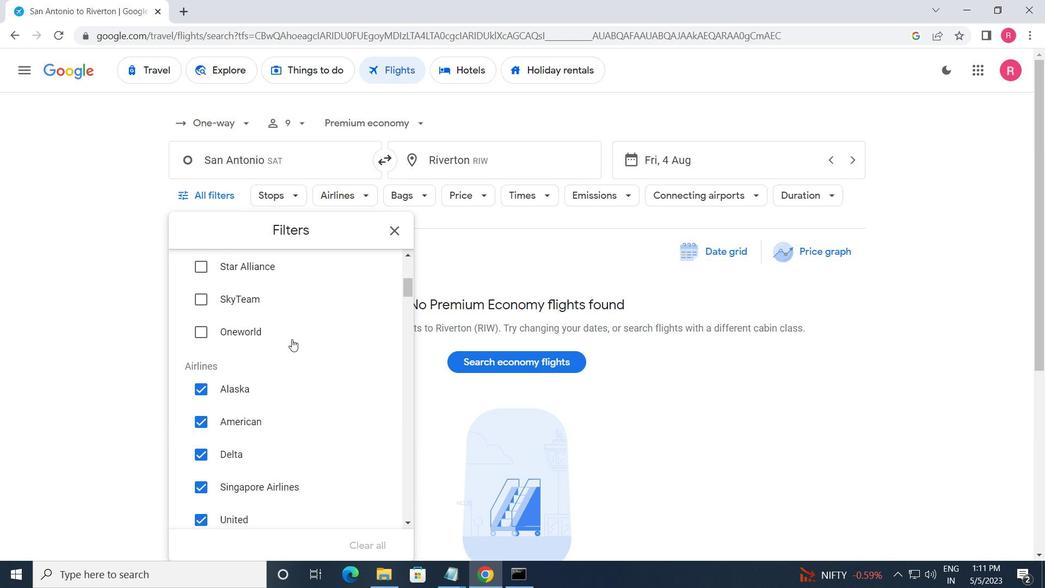 
Action: Mouse scrolled (292, 339) with delta (0, 0)
Screenshot: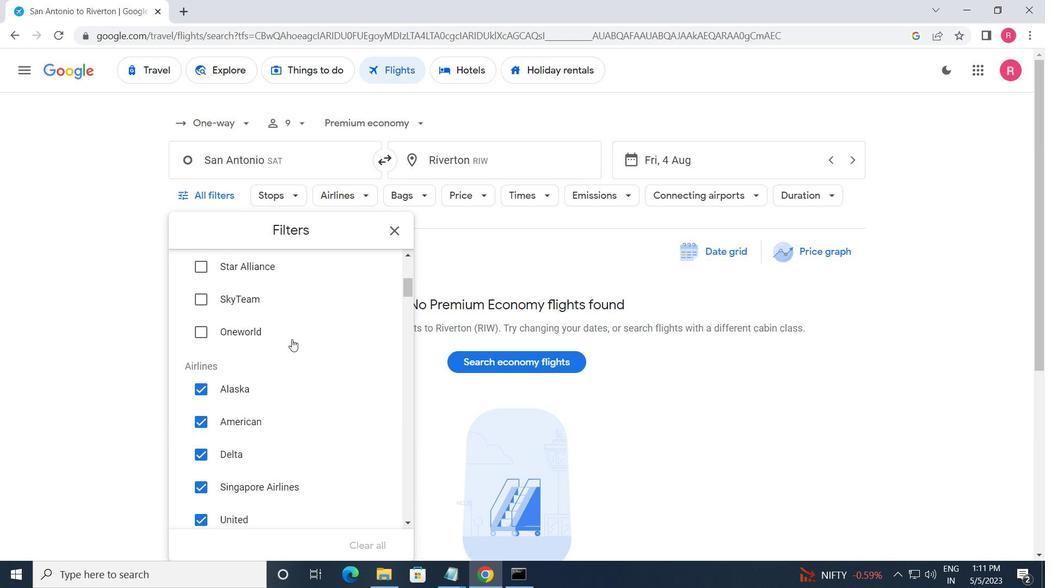 
Action: Mouse moved to (386, 304)
Screenshot: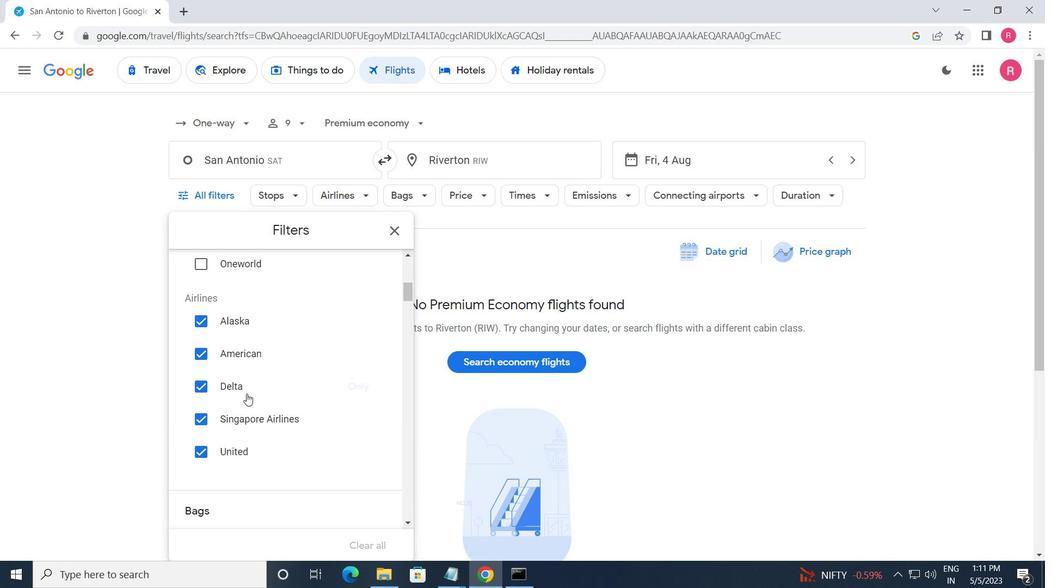 
Action: Mouse scrolled (386, 305) with delta (0, 0)
Screenshot: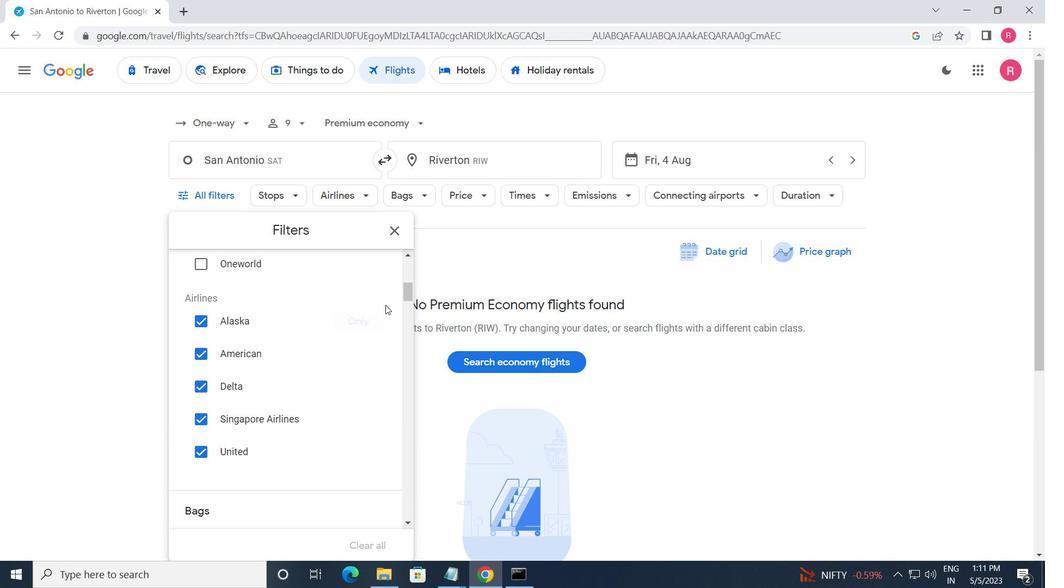 
Action: Mouse scrolled (386, 305) with delta (0, 0)
Screenshot: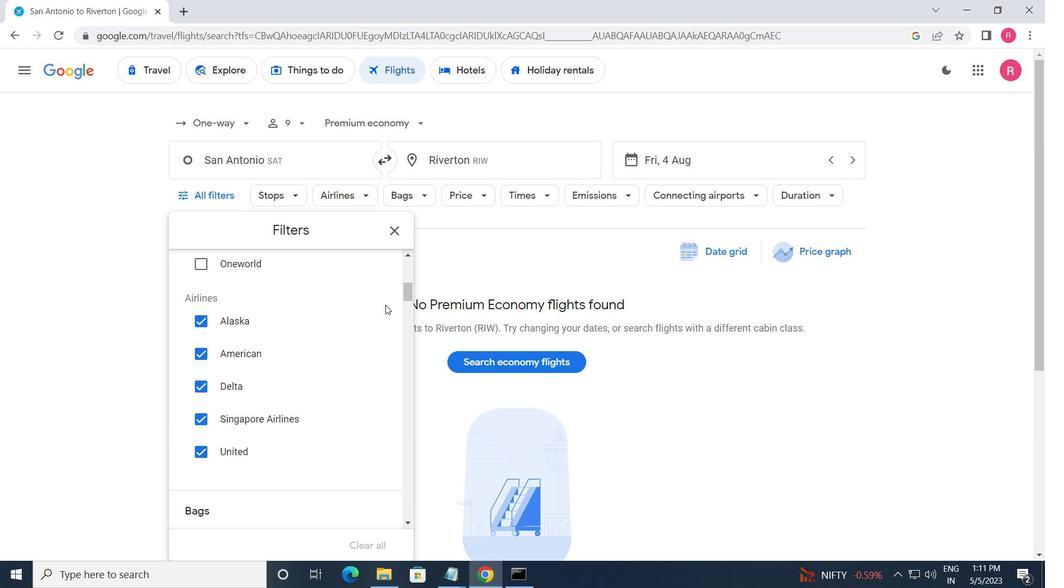 
Action: Mouse moved to (371, 280)
Screenshot: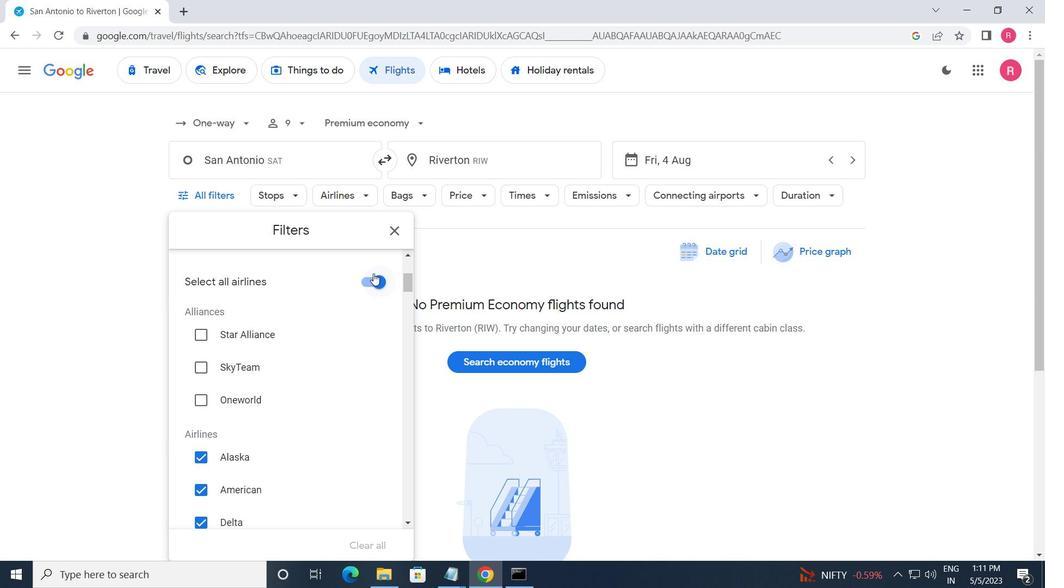 
Action: Mouse pressed left at (371, 280)
Screenshot: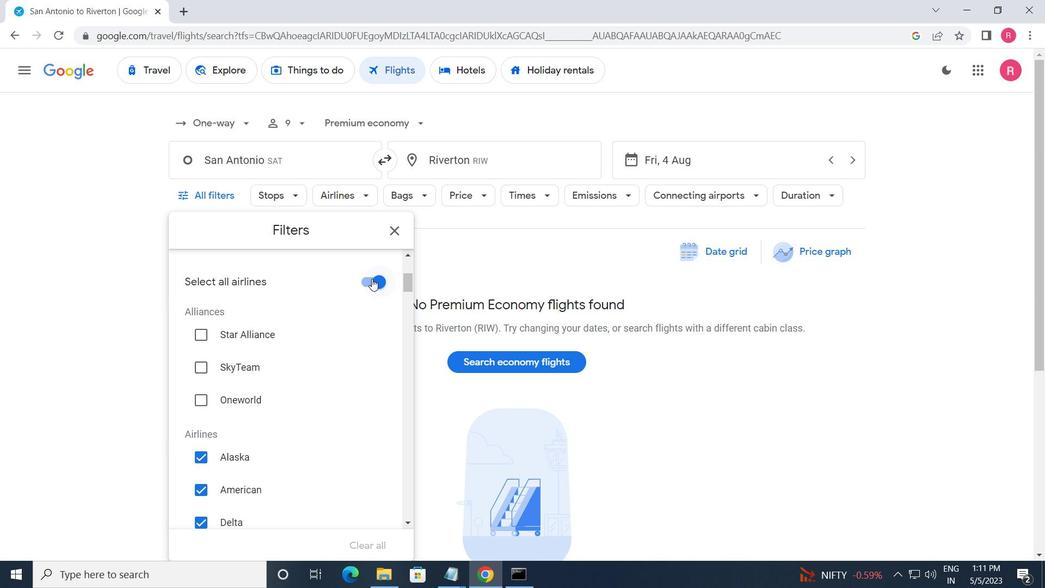 
Action: Mouse moved to (343, 335)
Screenshot: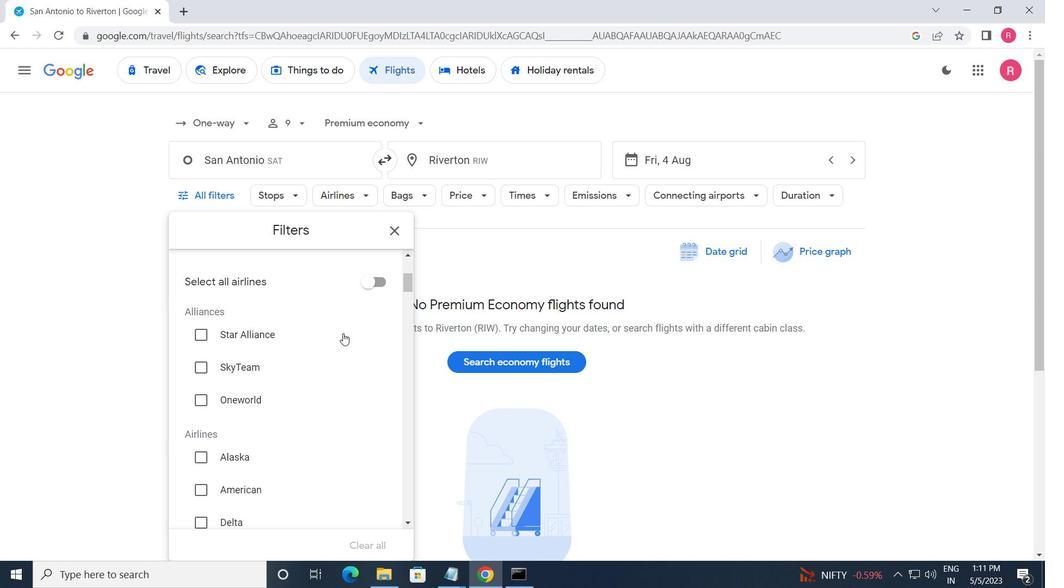 
Action: Mouse scrolled (343, 334) with delta (0, 0)
Screenshot: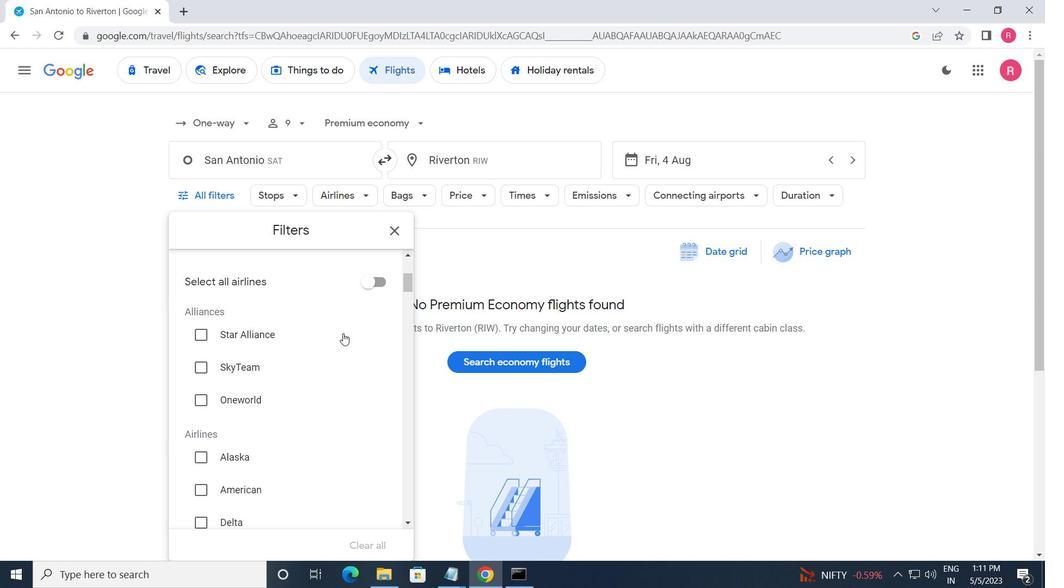 
Action: Mouse moved to (343, 336)
Screenshot: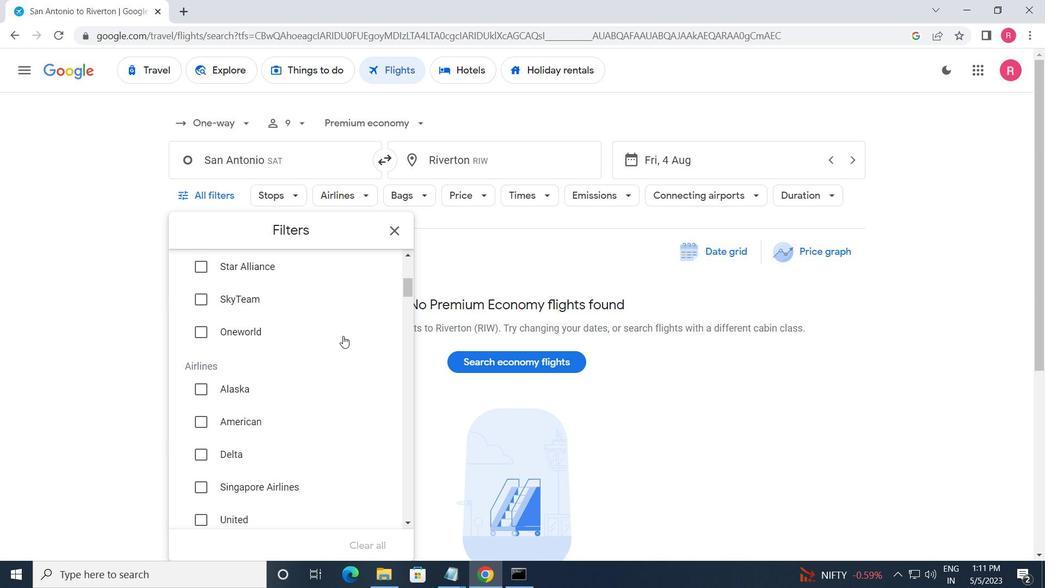 
Action: Mouse scrolled (343, 335) with delta (0, 0)
Screenshot: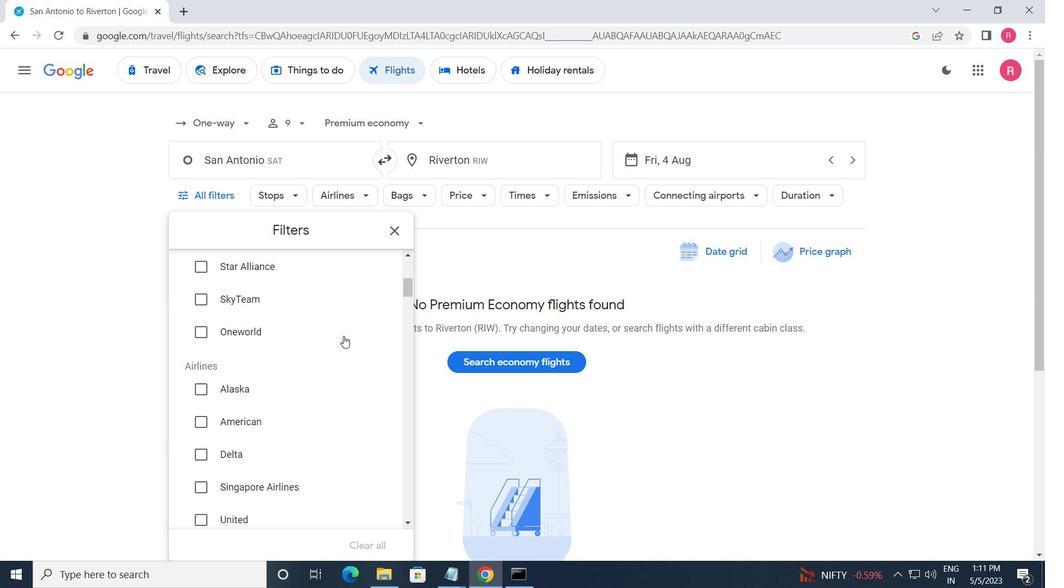 
Action: Mouse scrolled (343, 335) with delta (0, 0)
Screenshot: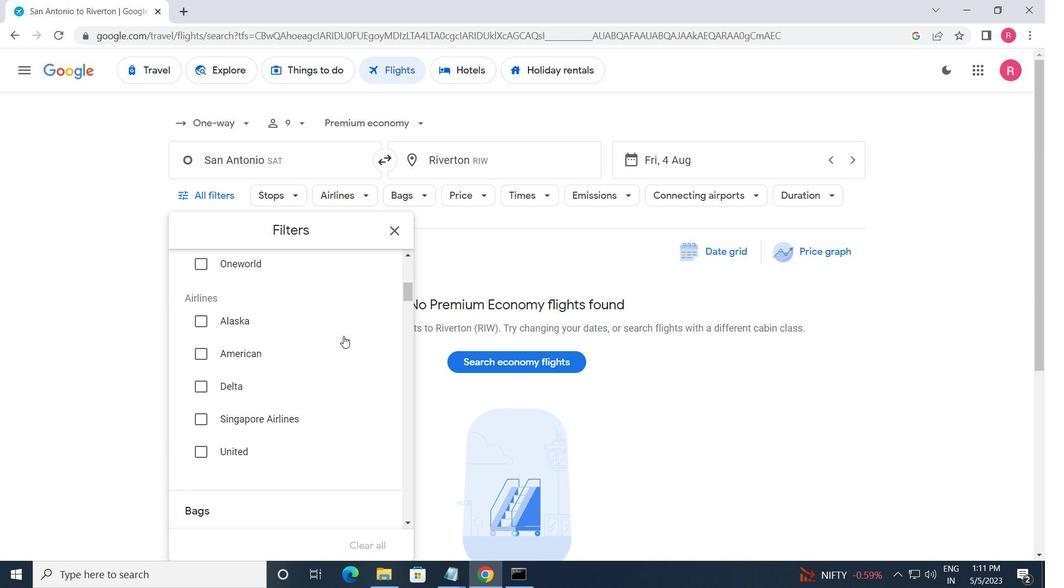
Action: Mouse moved to (343, 340)
Screenshot: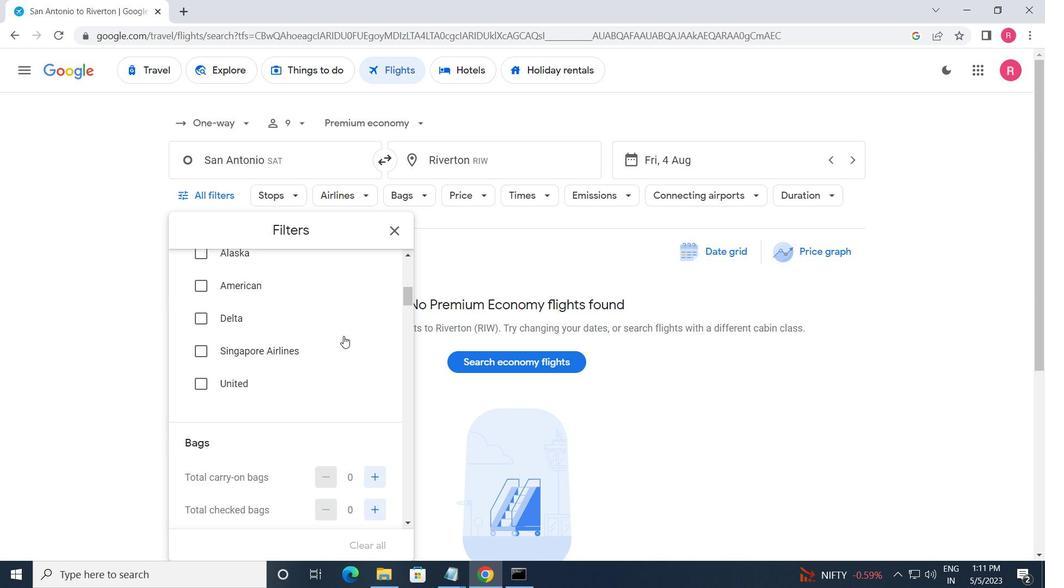 
Action: Mouse scrolled (343, 339) with delta (0, 0)
Screenshot: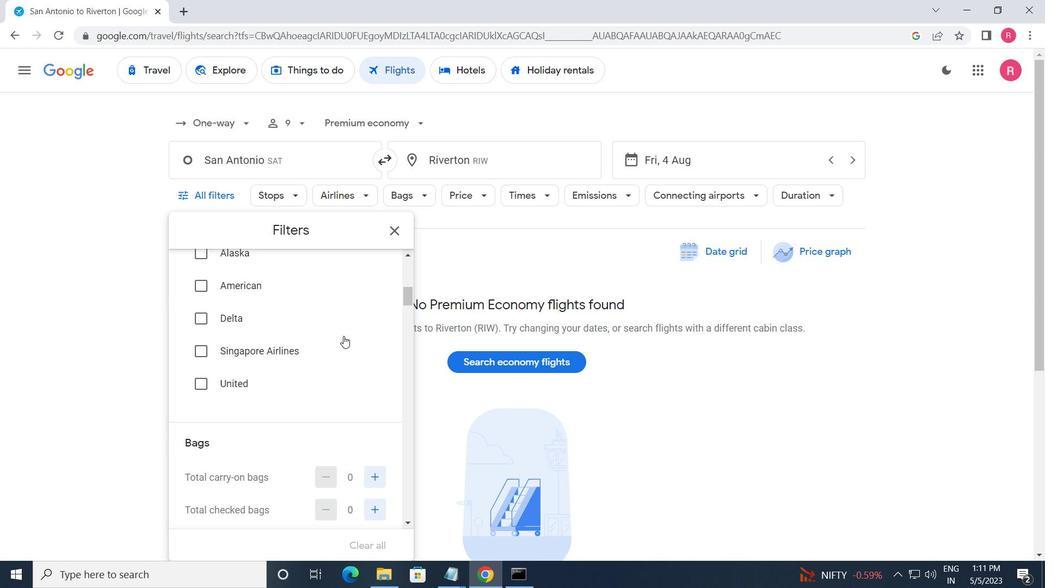 
Action: Mouse moved to (372, 408)
Screenshot: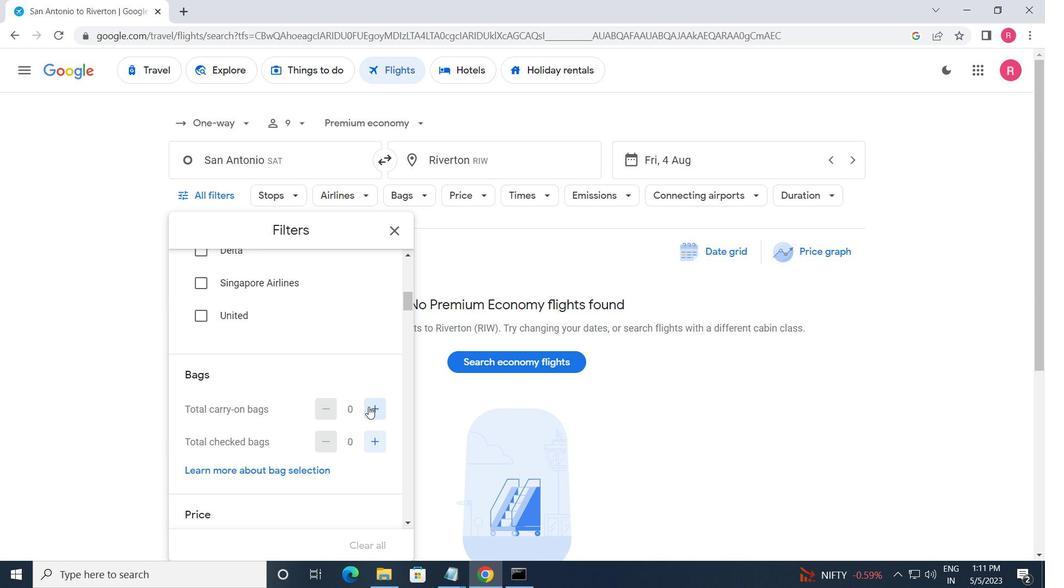 
Action: Mouse pressed left at (372, 408)
Screenshot: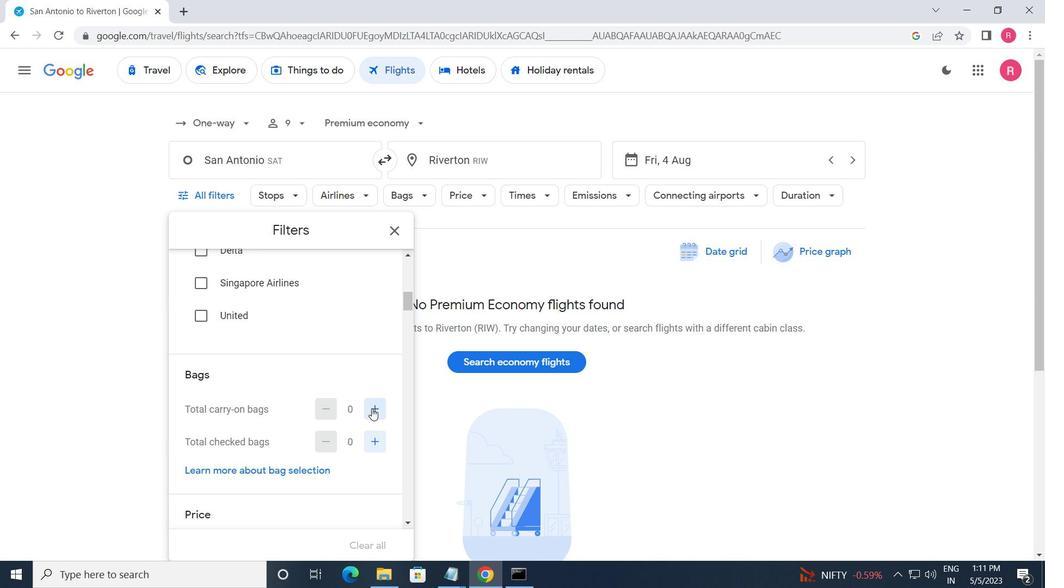 
Action: Mouse moved to (339, 407)
Screenshot: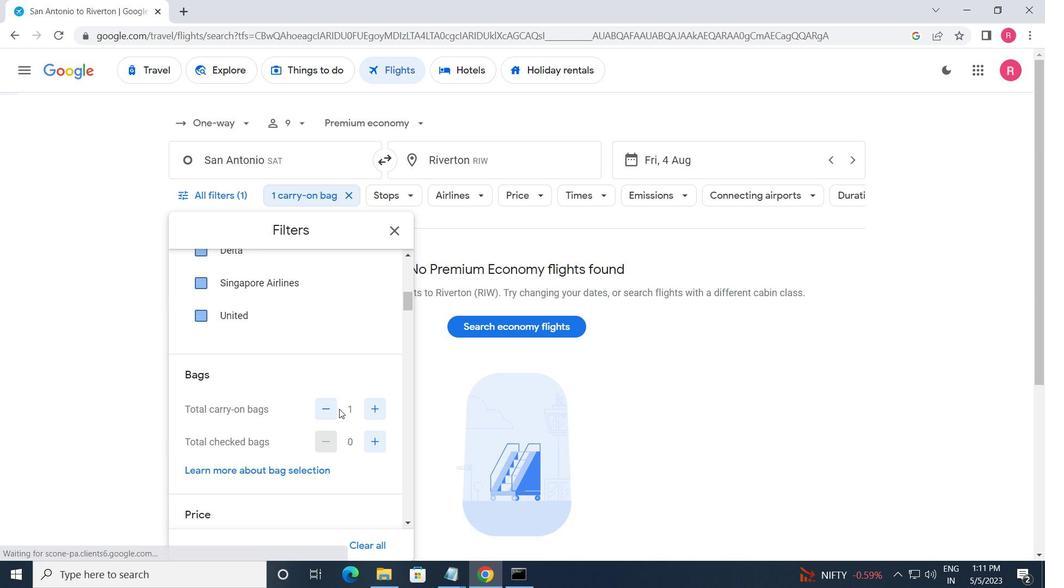 
Action: Mouse scrolled (339, 406) with delta (0, 0)
Screenshot: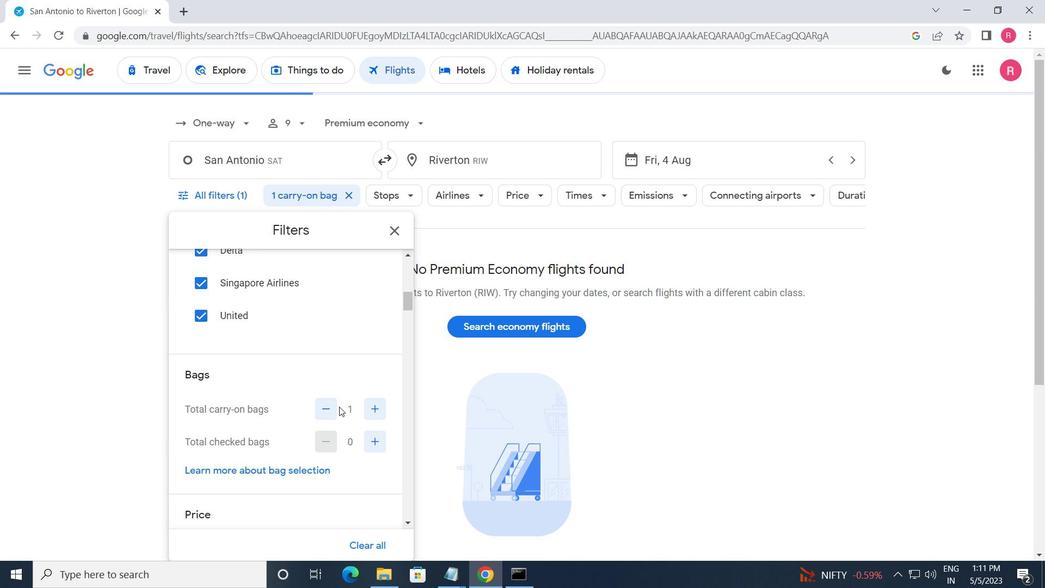 
Action: Mouse moved to (331, 407)
Screenshot: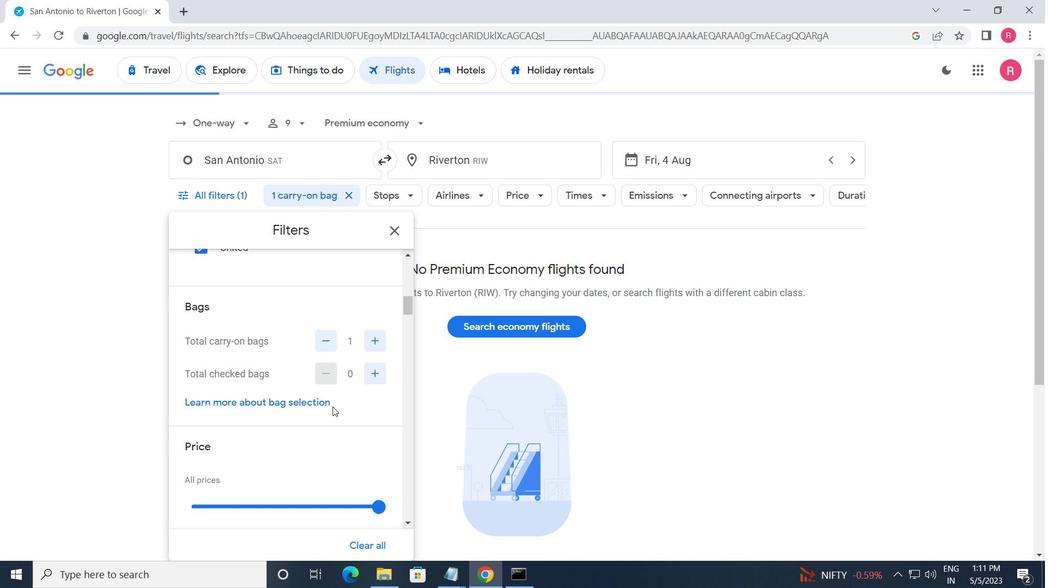 
Action: Mouse scrolled (331, 406) with delta (0, 0)
Screenshot: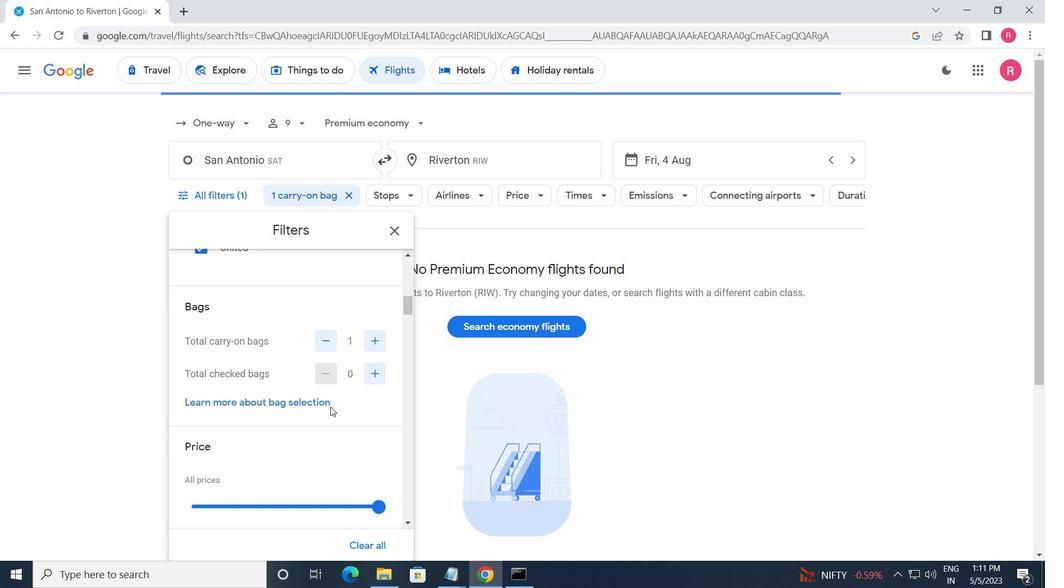 
Action: Mouse moved to (373, 438)
Screenshot: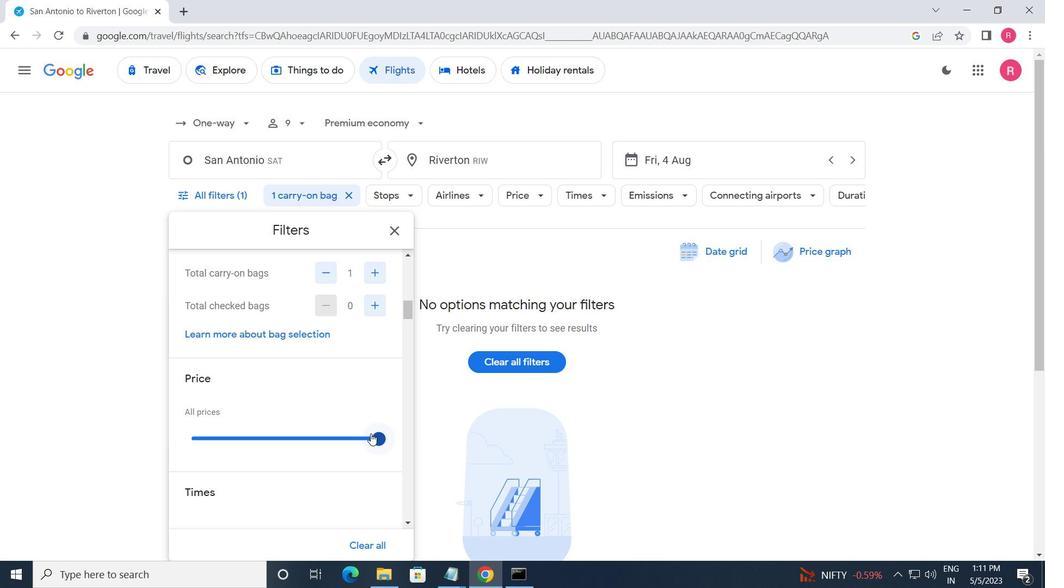 
Action: Mouse pressed left at (373, 438)
Screenshot: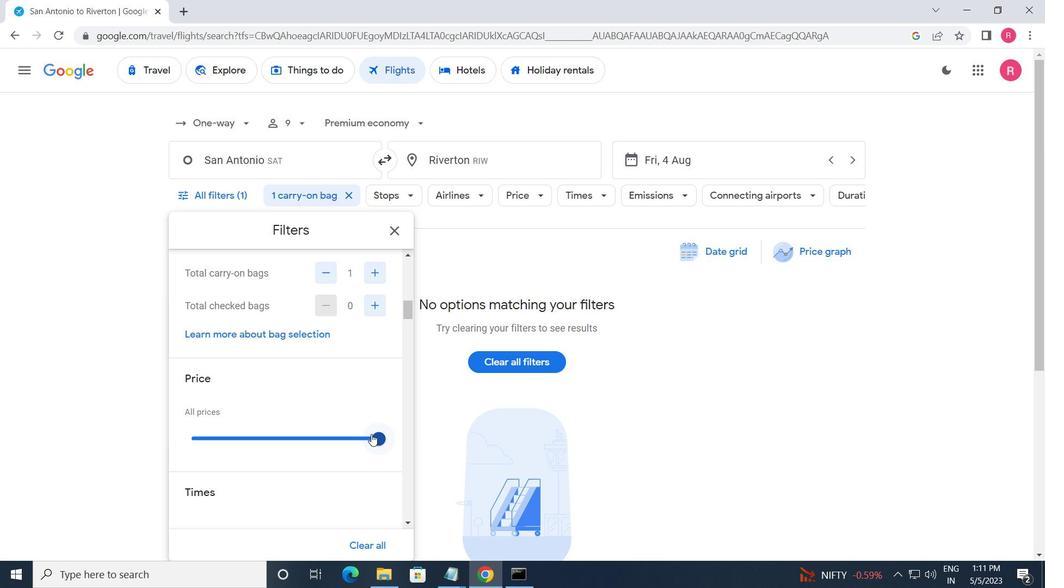 
Action: Mouse moved to (350, 384)
Screenshot: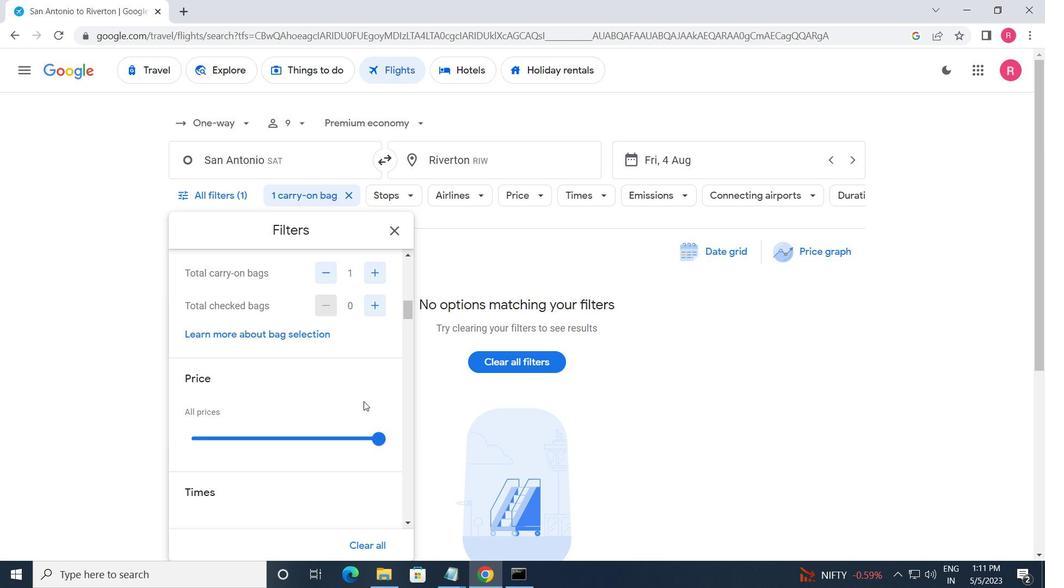 
Action: Mouse scrolled (350, 384) with delta (0, 0)
Screenshot: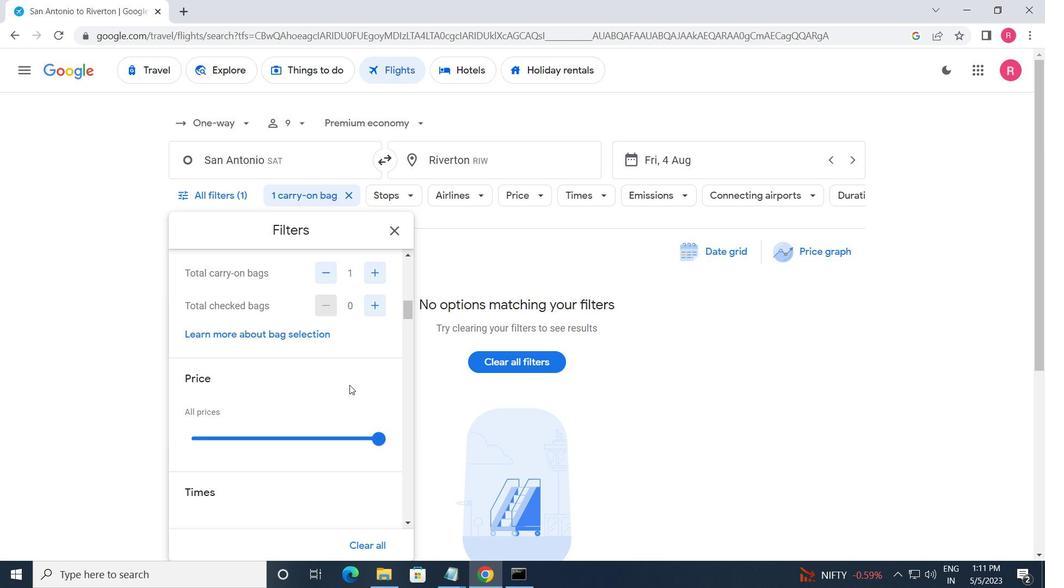 
Action: Mouse scrolled (350, 384) with delta (0, 0)
Screenshot: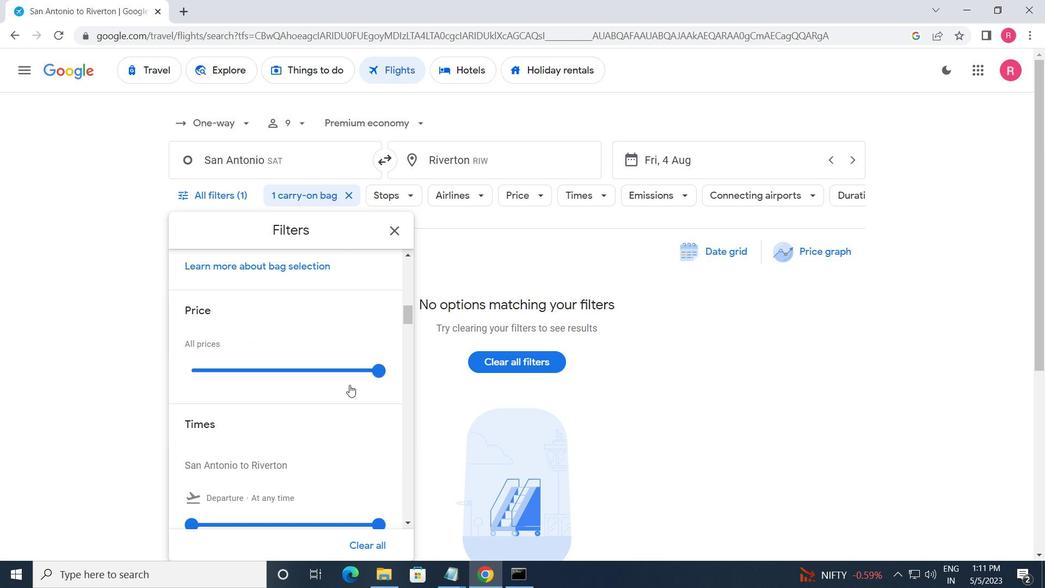 
Action: Mouse moved to (195, 458)
Screenshot: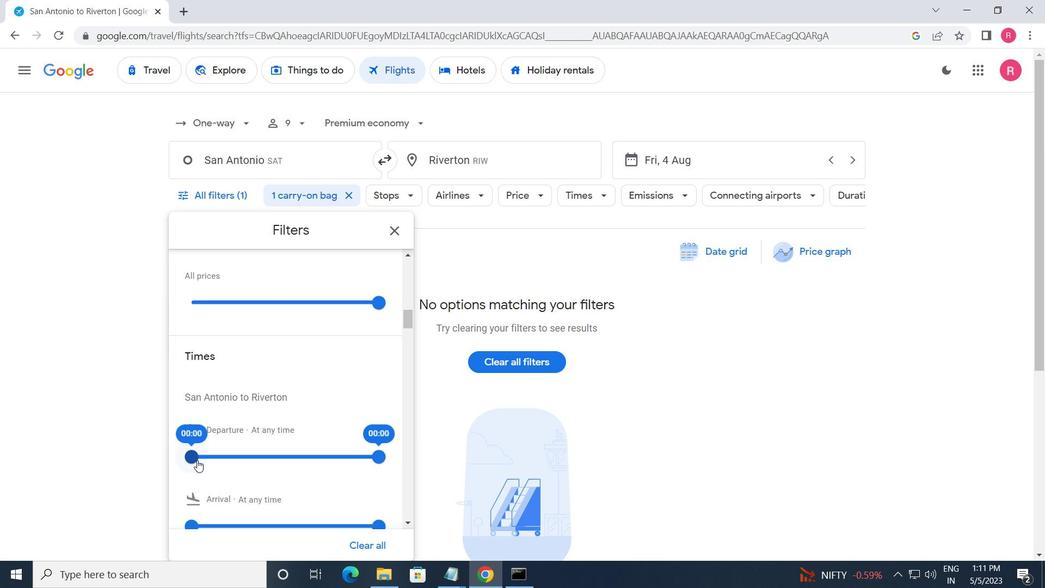 
Action: Mouse pressed left at (195, 458)
Screenshot: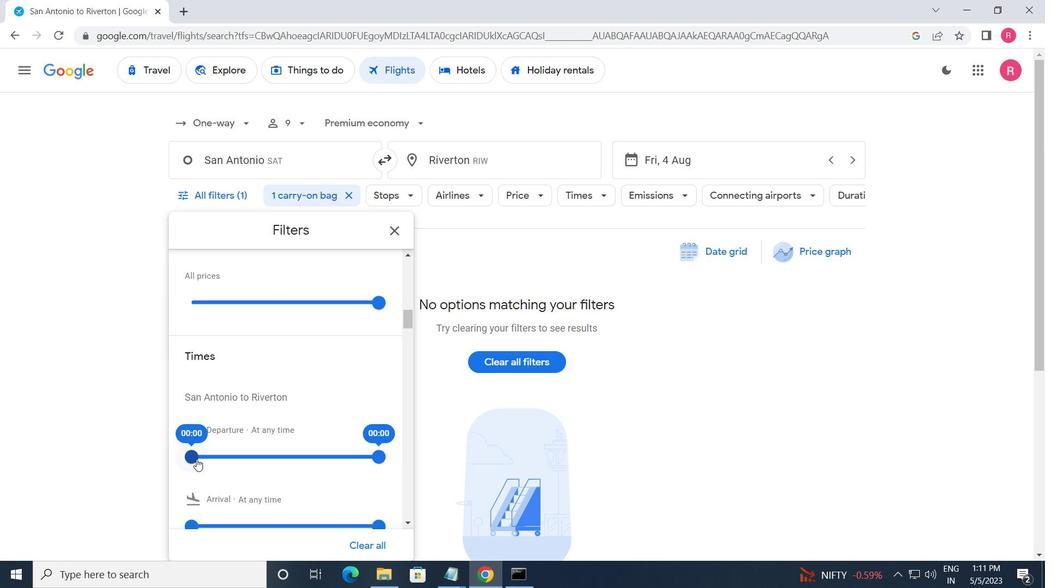 
Action: Mouse moved to (376, 456)
Screenshot: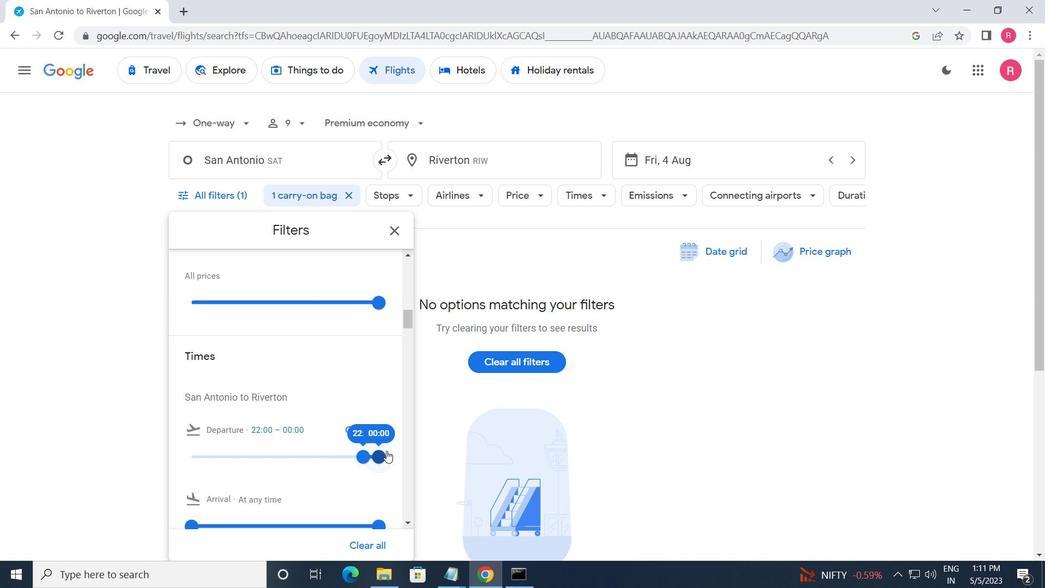 
Action: Mouse pressed left at (376, 456)
Screenshot: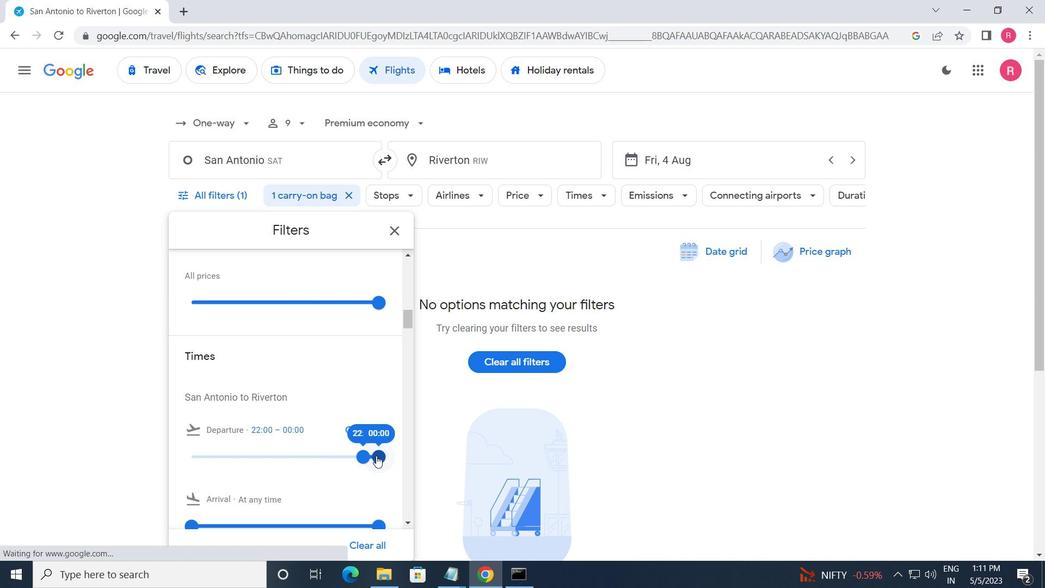 
Action: Mouse moved to (366, 456)
Screenshot: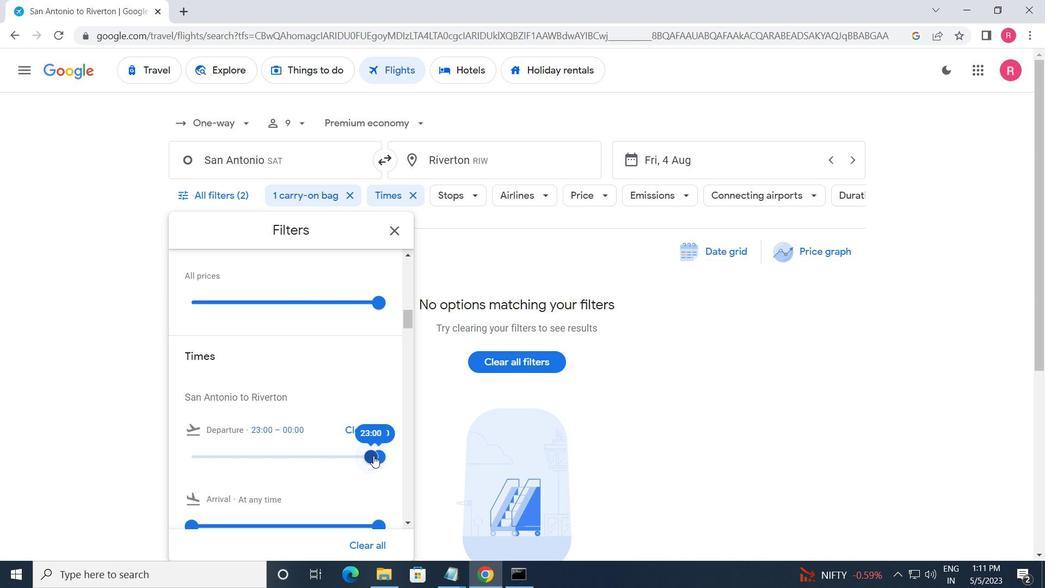 
Action: Mouse pressed left at (366, 456)
Screenshot: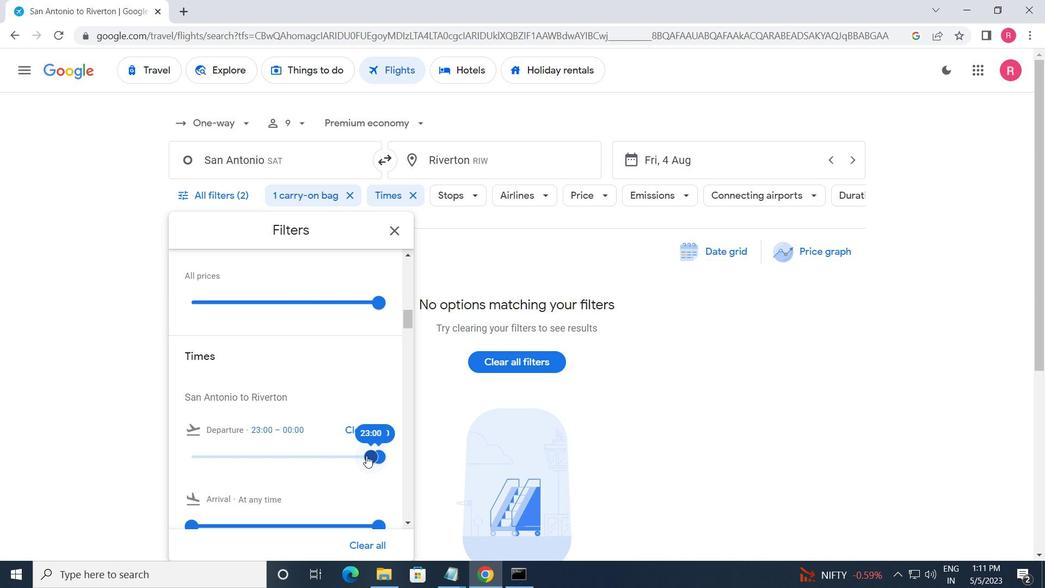 
Action: Mouse moved to (375, 457)
Screenshot: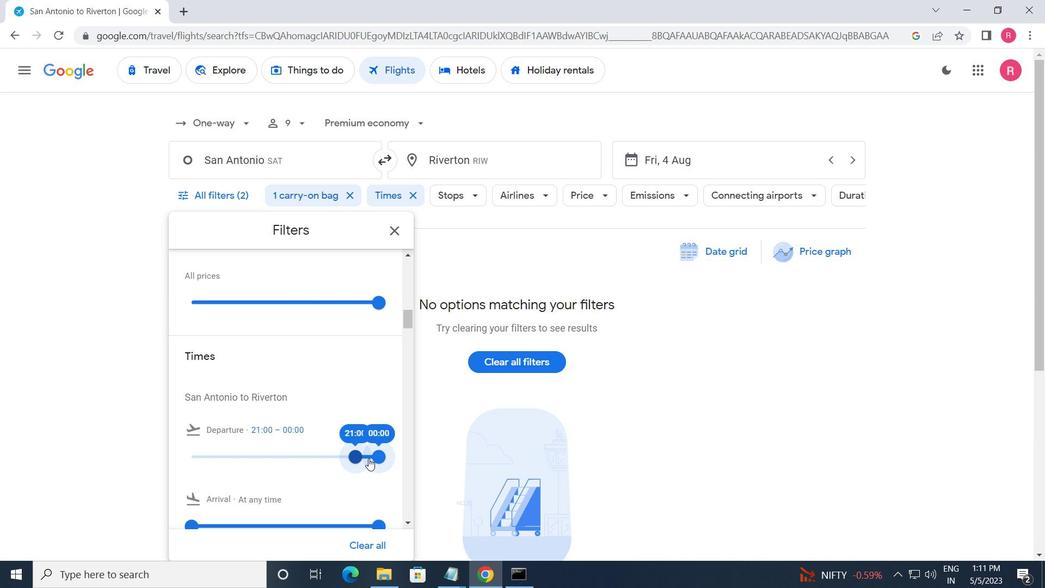 
Action: Mouse pressed left at (375, 457)
Screenshot: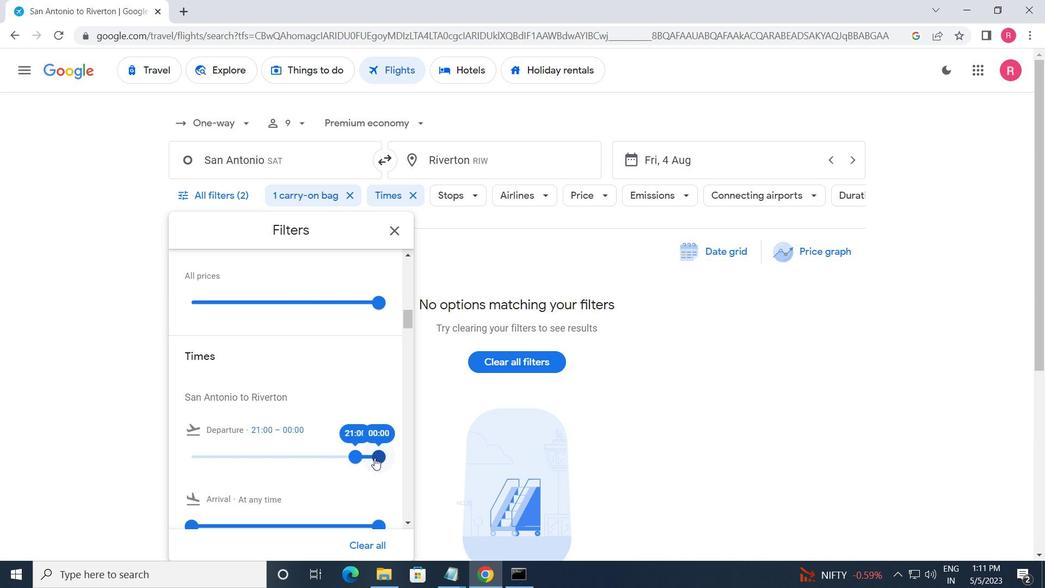 
Action: Mouse moved to (350, 455)
Screenshot: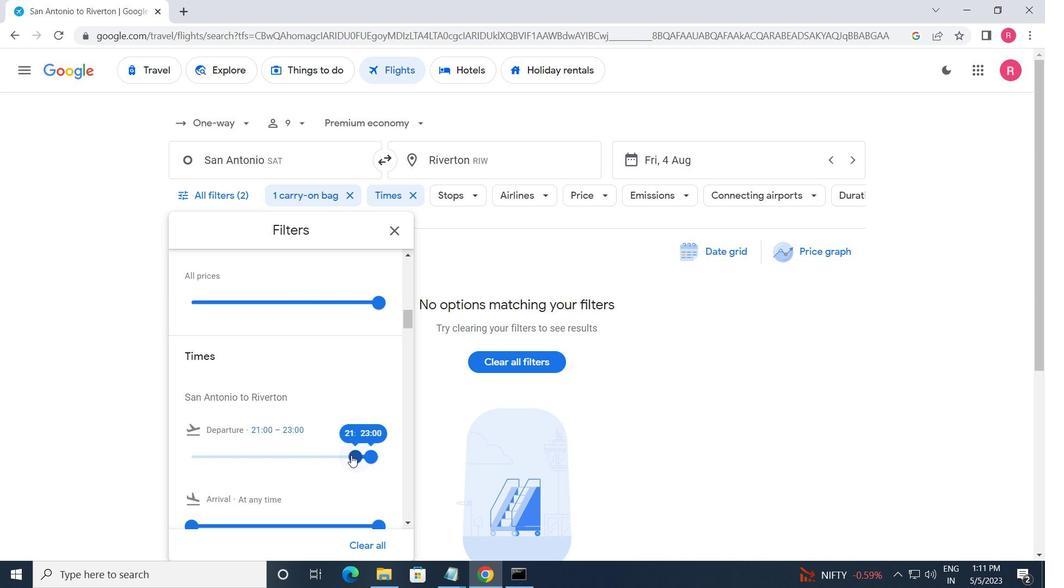 
Action: Mouse pressed left at (350, 455)
Screenshot: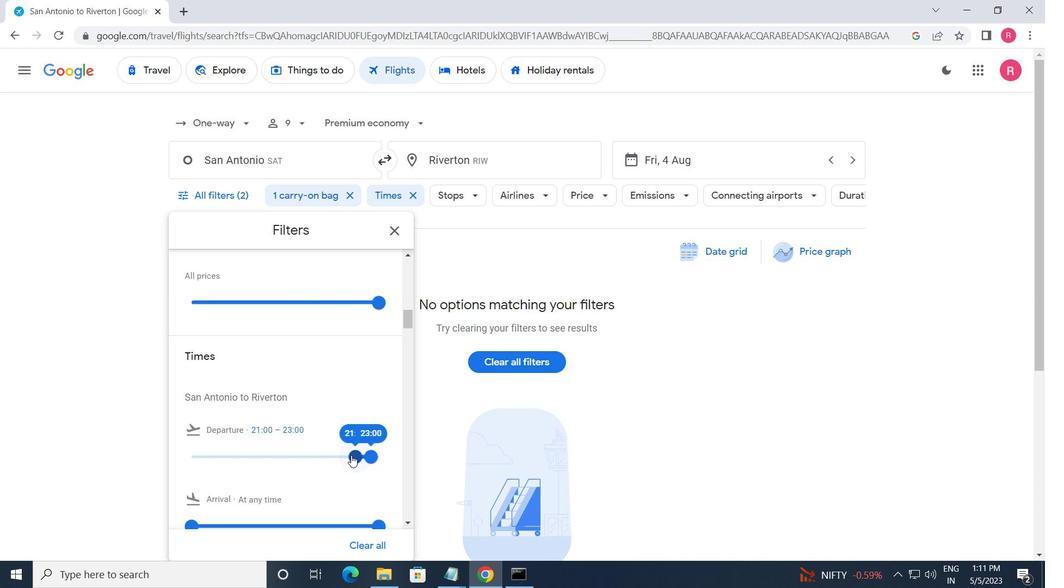 
Action: Mouse moved to (398, 236)
Screenshot: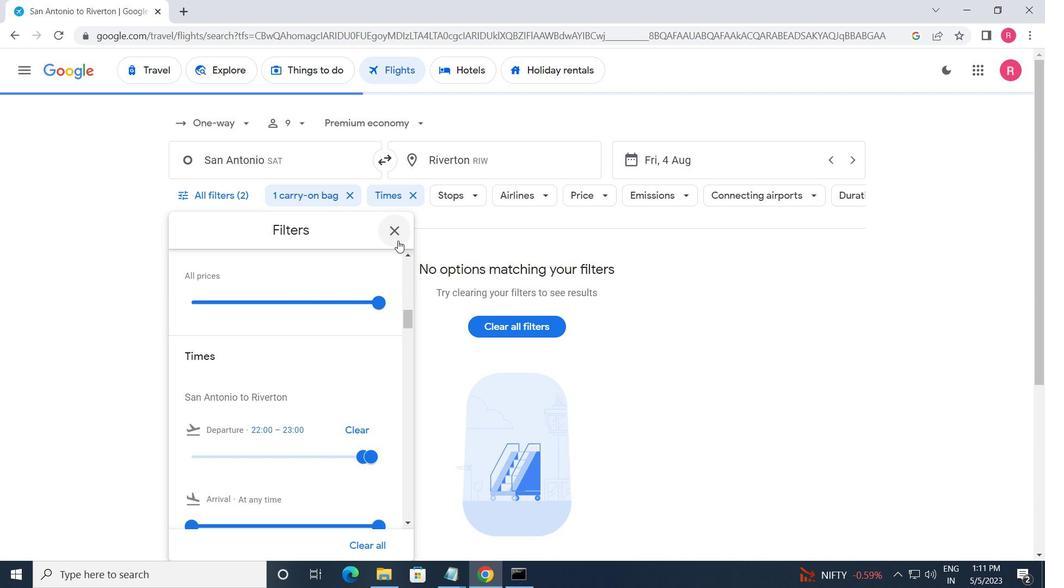 
Action: Mouse pressed left at (398, 236)
Screenshot: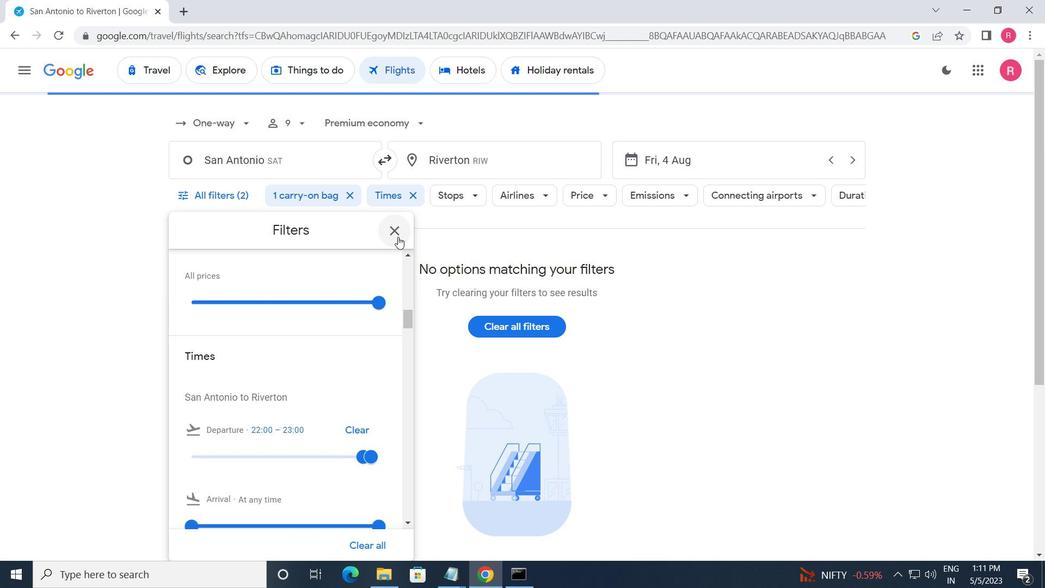 
